 Task: Plan a trip to Hagere Maryam, Ethiopia from 12th  December, 2023 to 15th December, 2023 for 3 adults.2 bedrooms having 3 beds and 1 bathroom. Property type can be flat. Look for 4 properties as per requirement.
Action: Mouse moved to (518, 124)
Screenshot: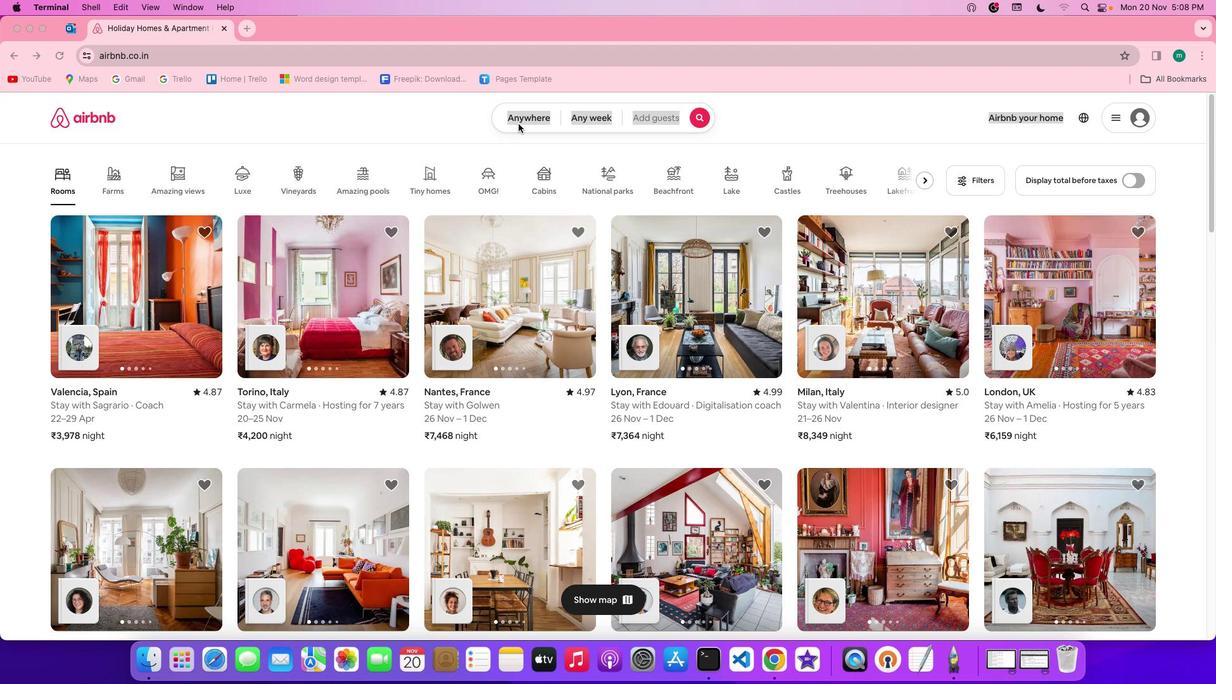
Action: Mouse pressed left at (518, 124)
Screenshot: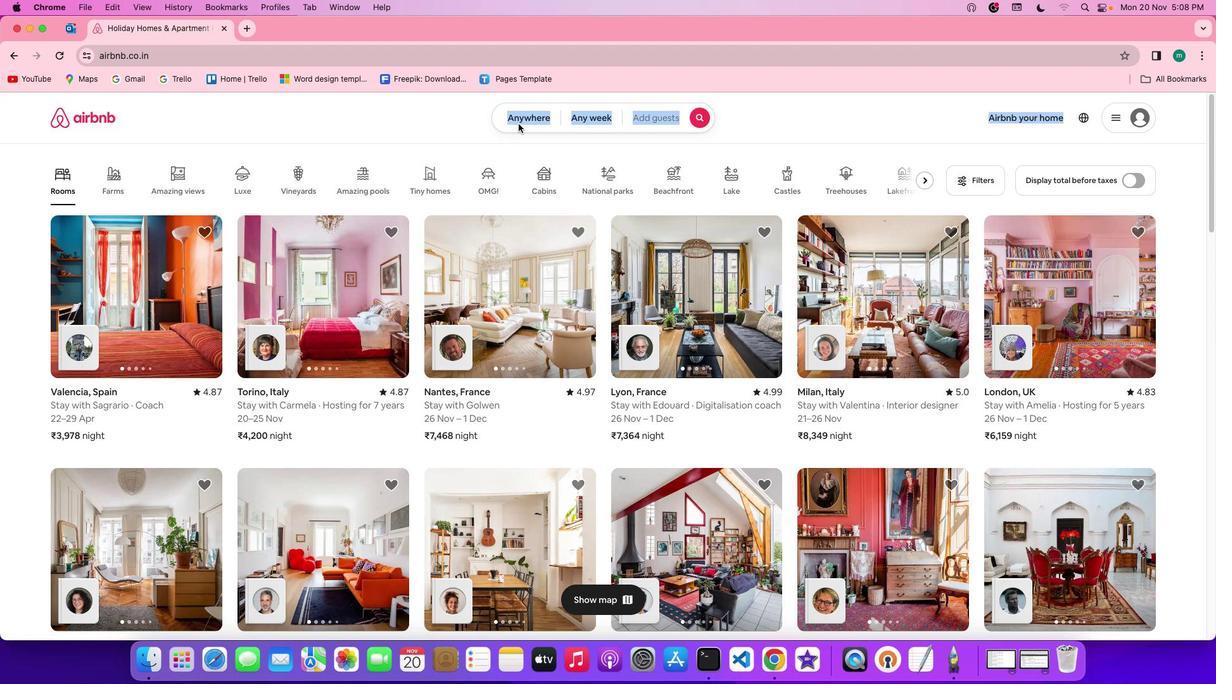 
Action: Mouse pressed left at (518, 124)
Screenshot: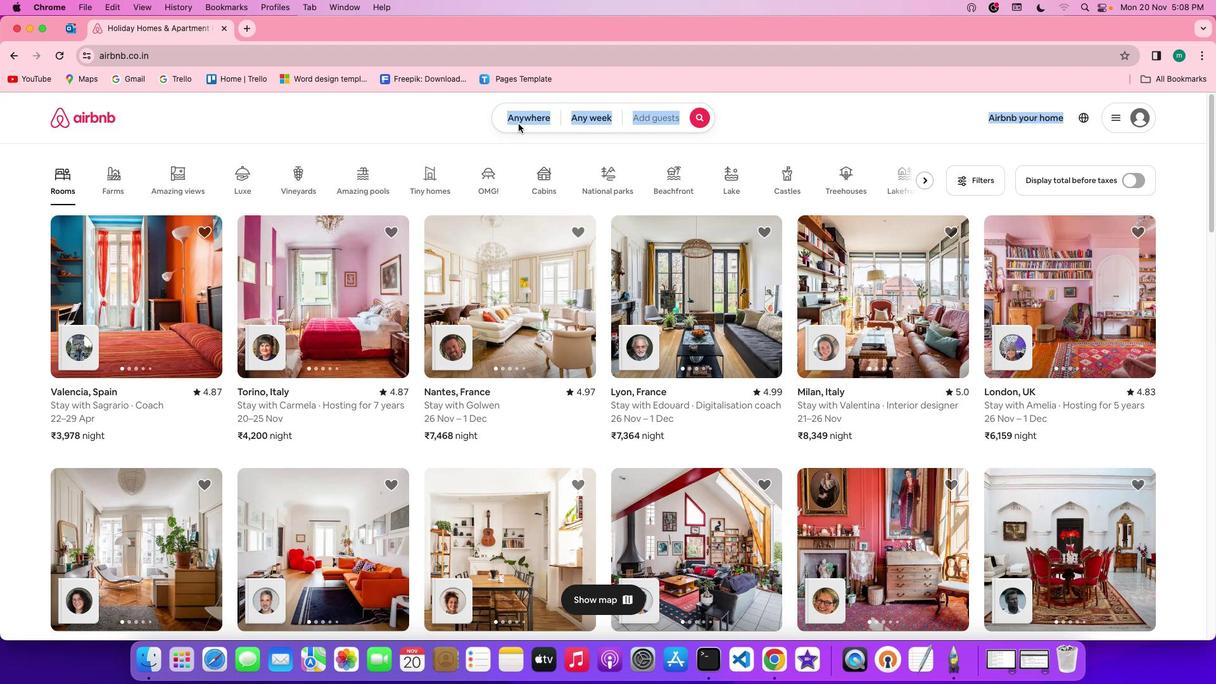 
Action: Mouse moved to (452, 171)
Screenshot: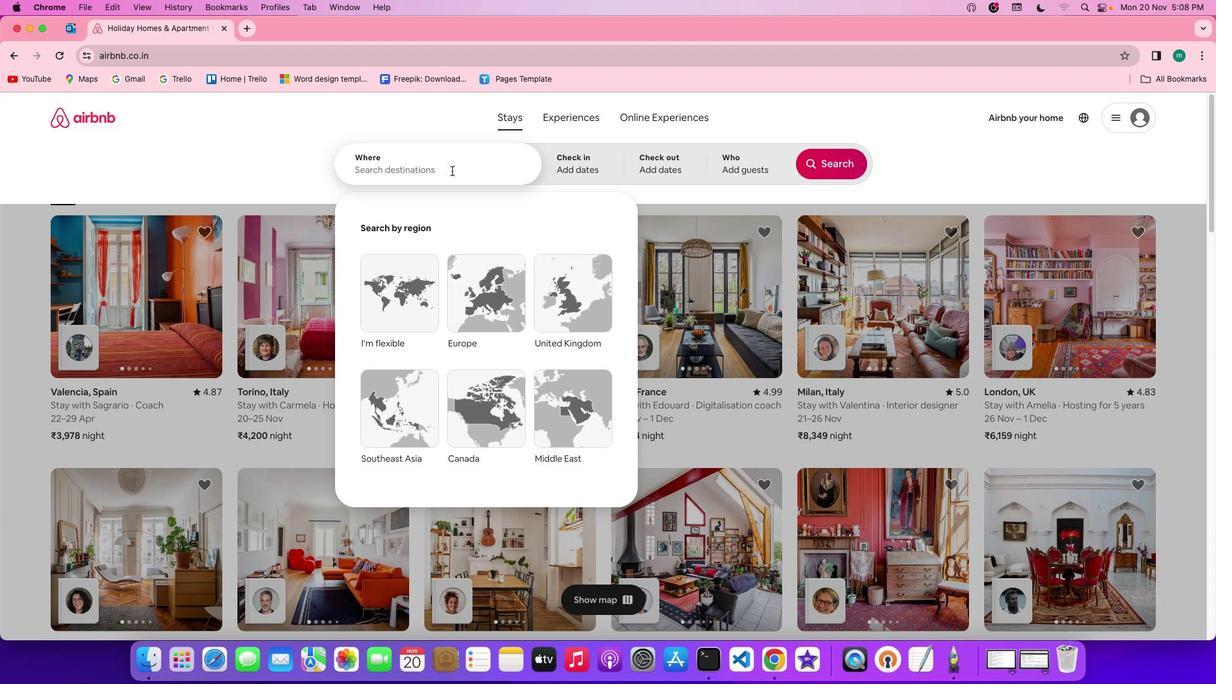 
Action: Mouse pressed left at (452, 171)
Screenshot: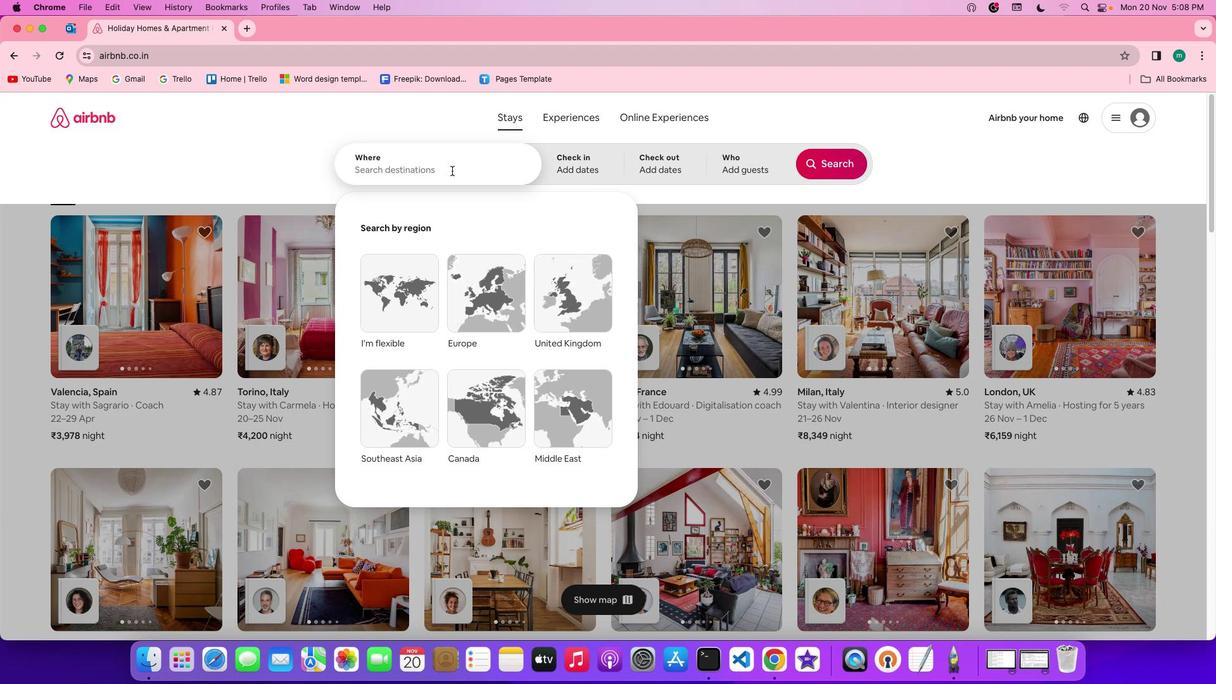 
Action: Key pressed Key.shift'H''a''g''e''r''e'Key.spaceKey.shift'M''a''r''y''a''m'','Key.spaceKey.shift'E''t''h''i''o''p''i''a'
Screenshot: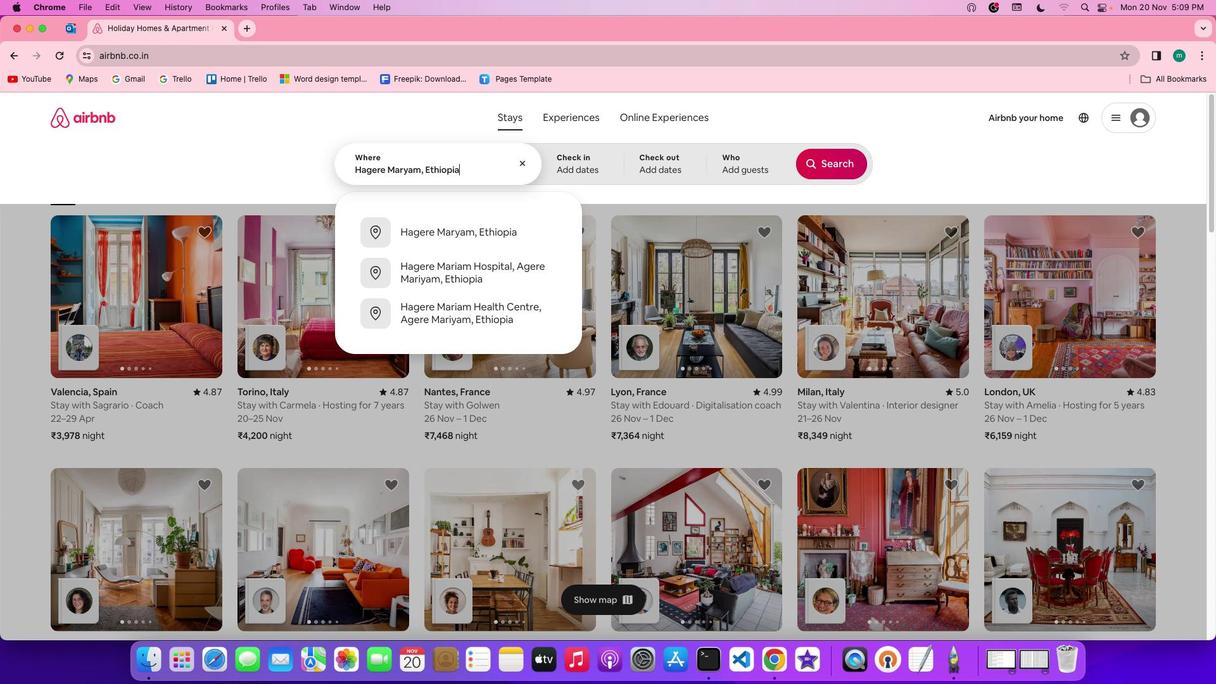 
Action: Mouse moved to (582, 169)
Screenshot: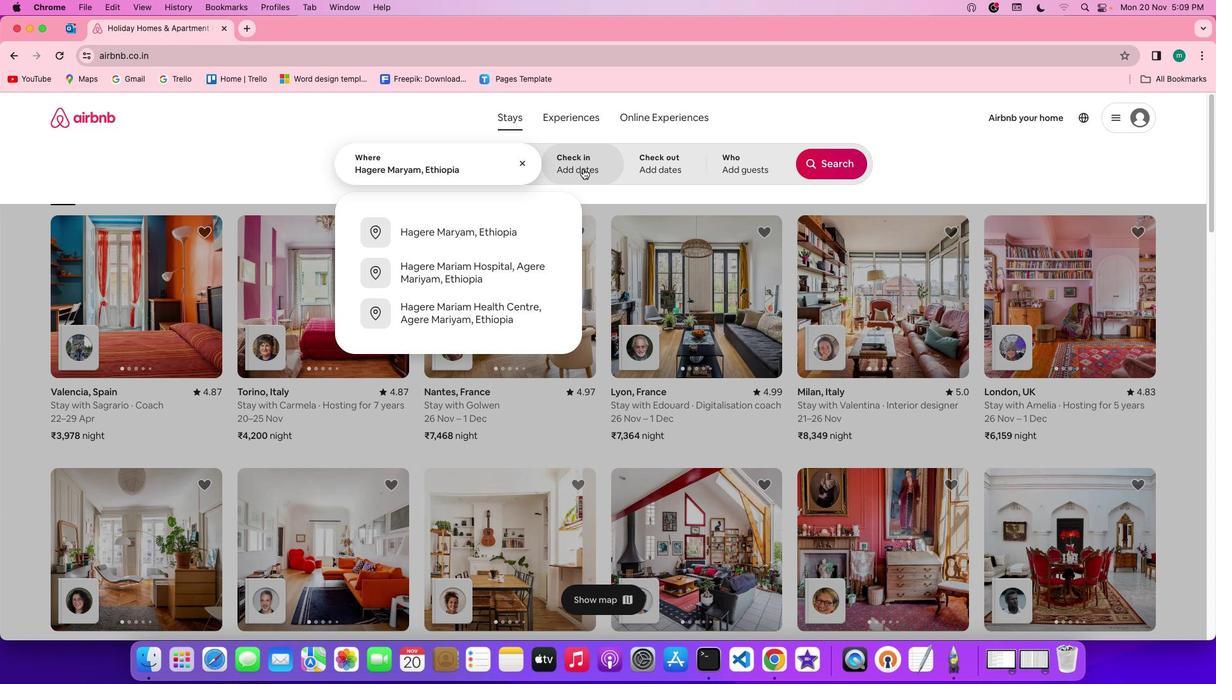 
Action: Mouse pressed left at (582, 169)
Screenshot: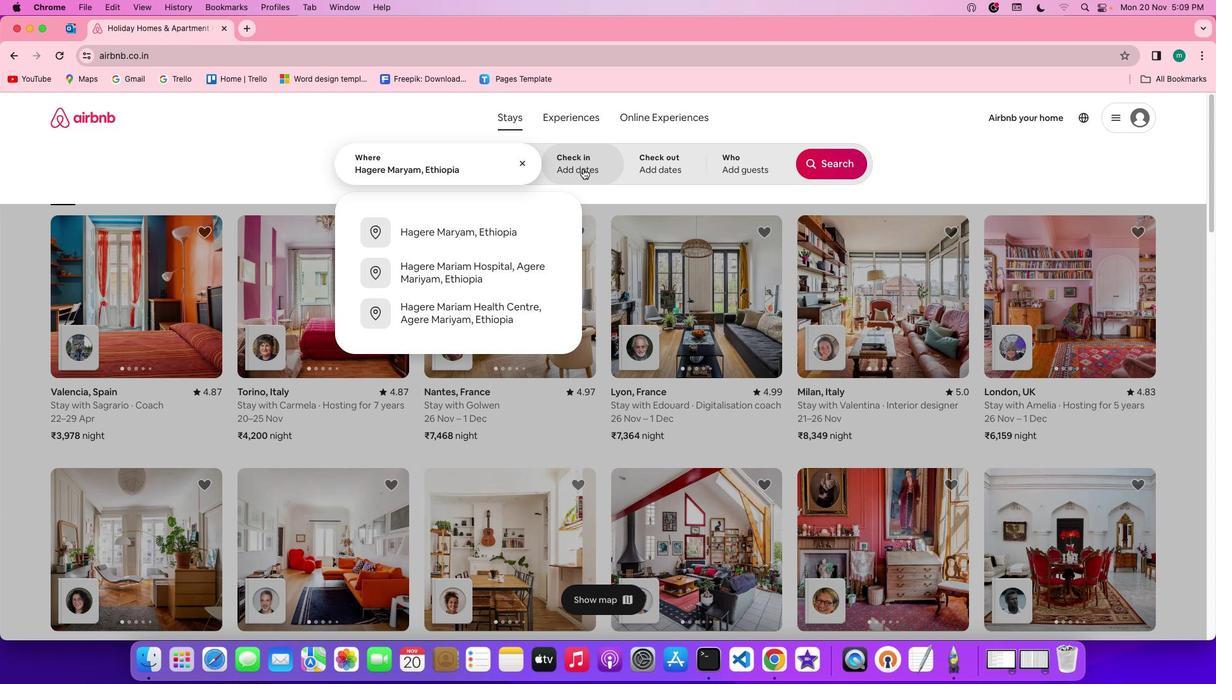 
Action: Mouse moved to (692, 383)
Screenshot: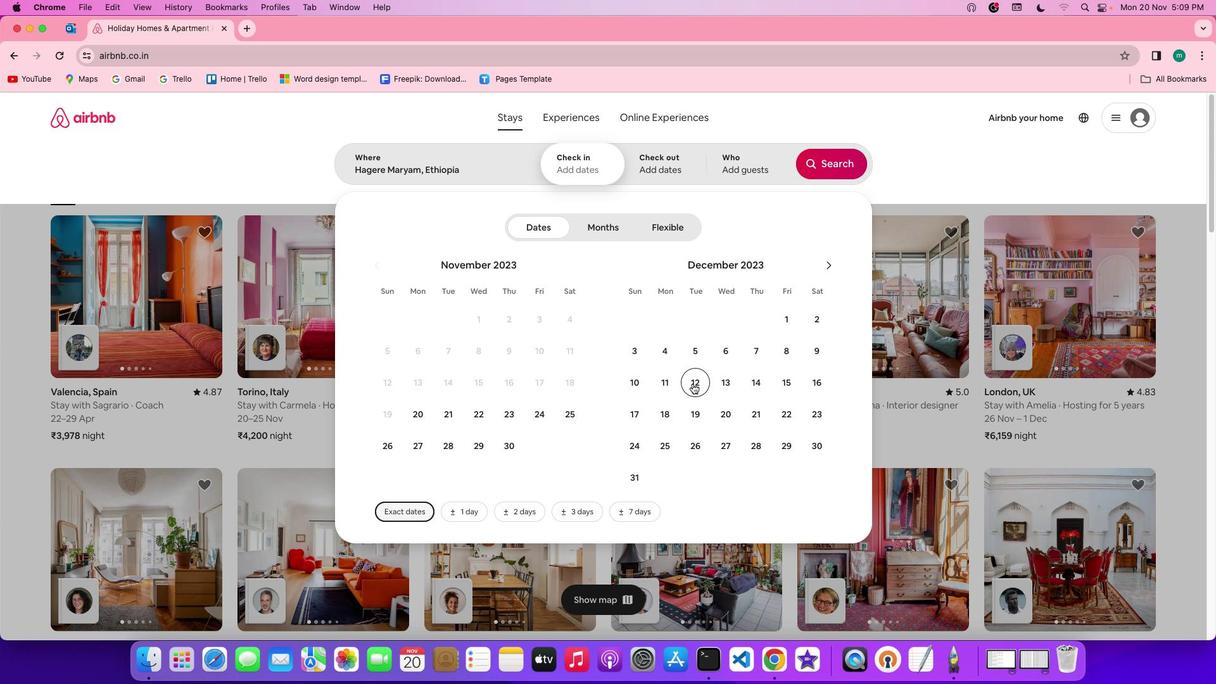 
Action: Mouse pressed left at (692, 383)
Screenshot: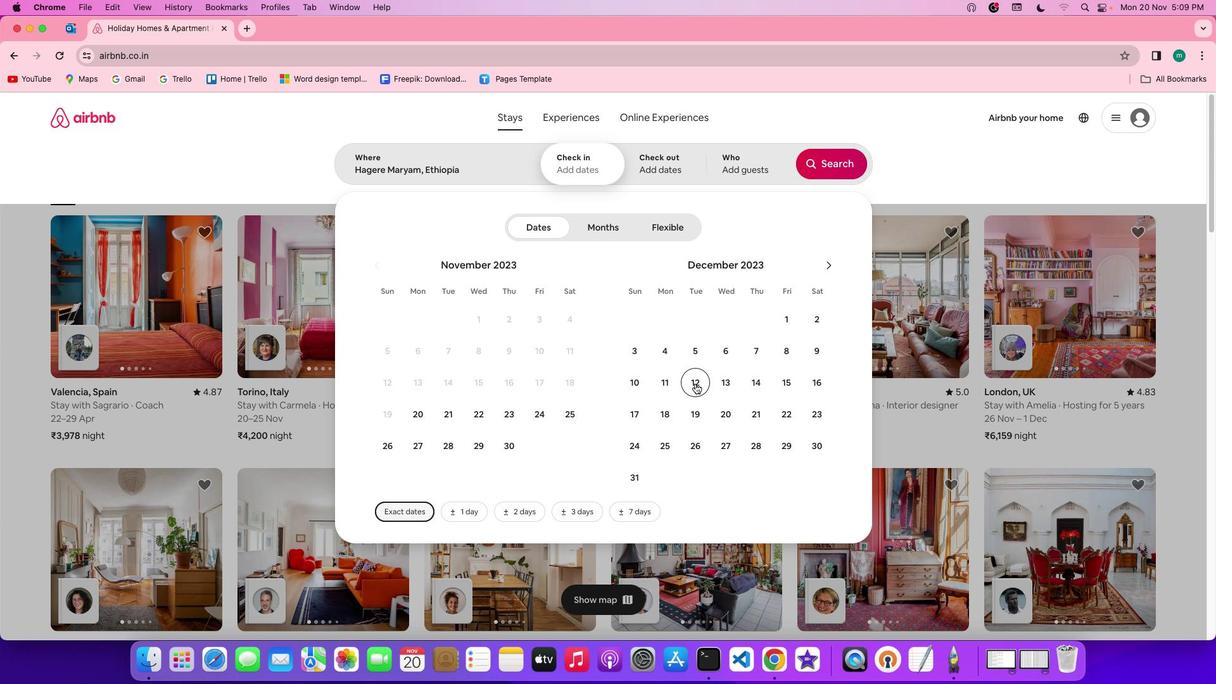 
Action: Mouse moved to (795, 379)
Screenshot: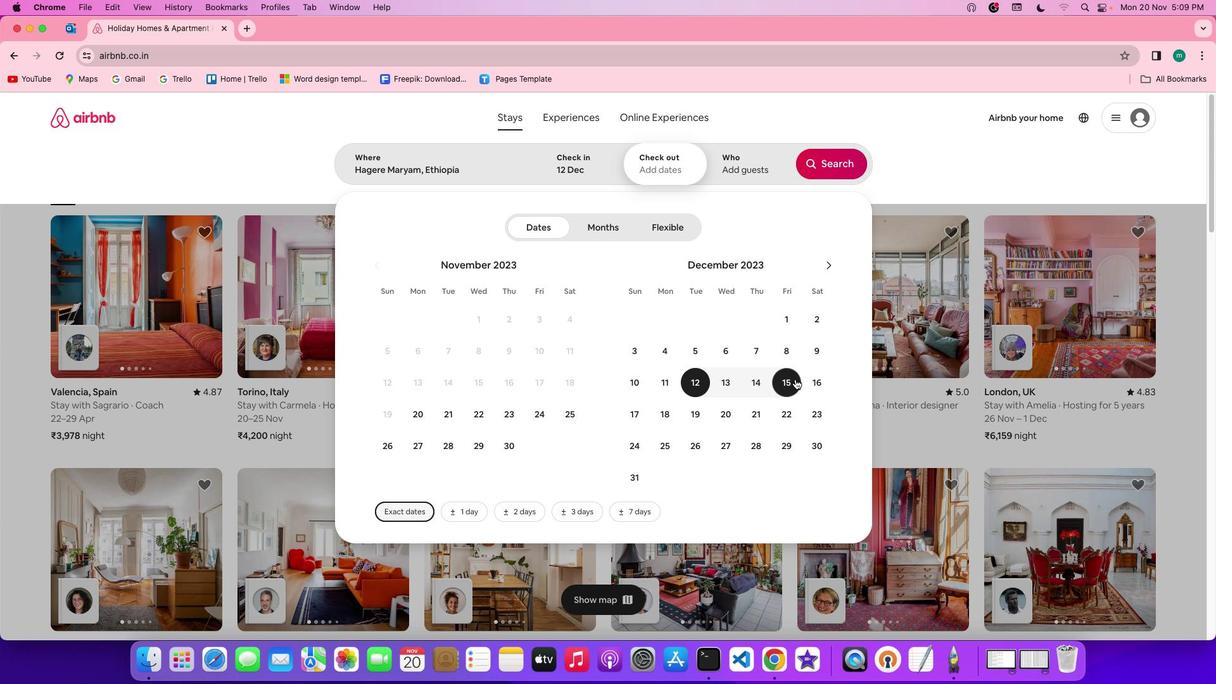 
Action: Mouse pressed left at (795, 379)
Screenshot: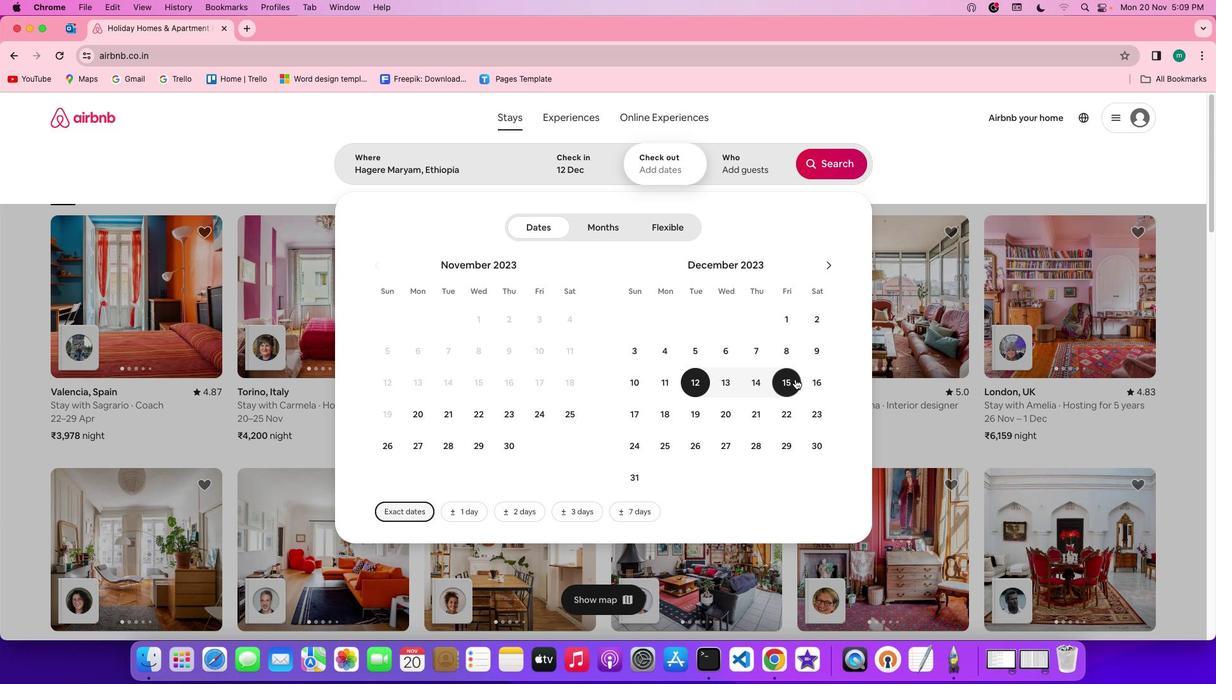 
Action: Mouse moved to (751, 177)
Screenshot: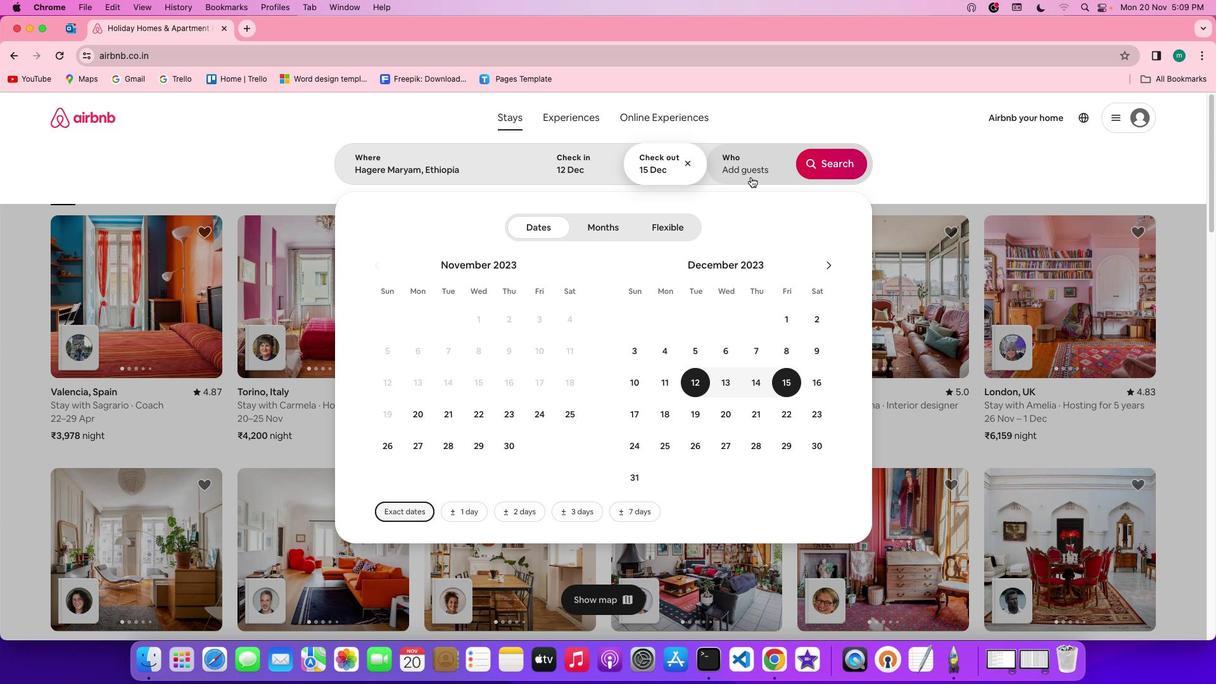 
Action: Mouse pressed left at (751, 177)
Screenshot: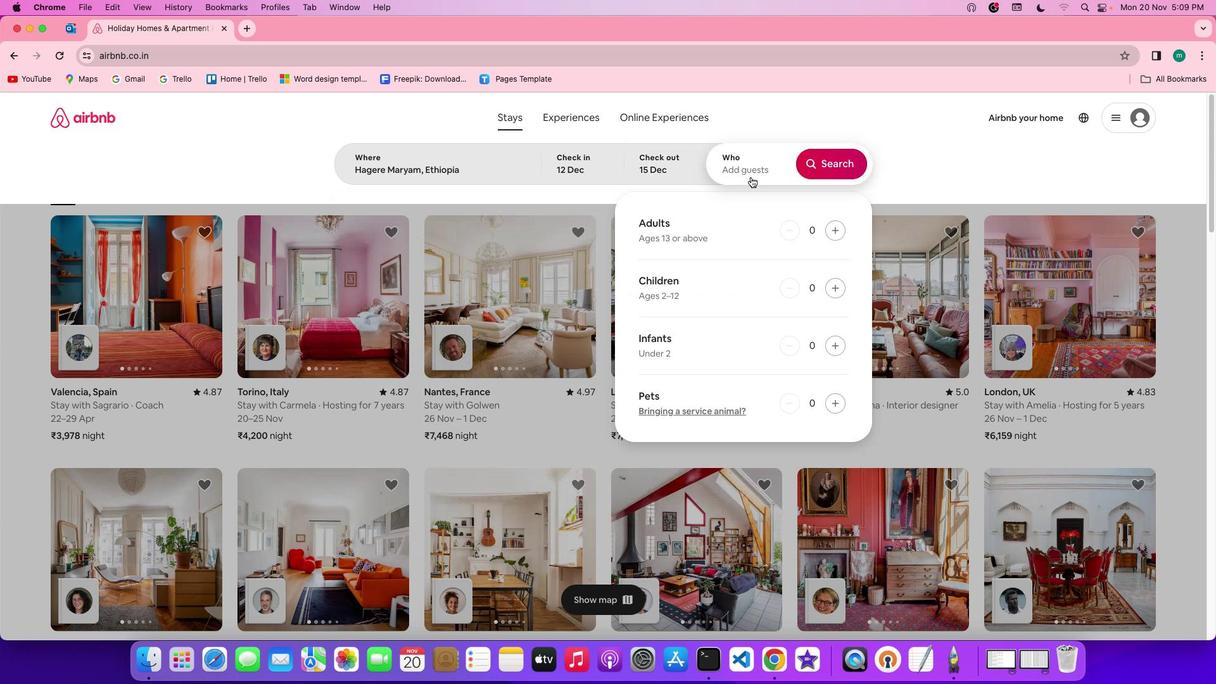 
Action: Mouse moved to (840, 234)
Screenshot: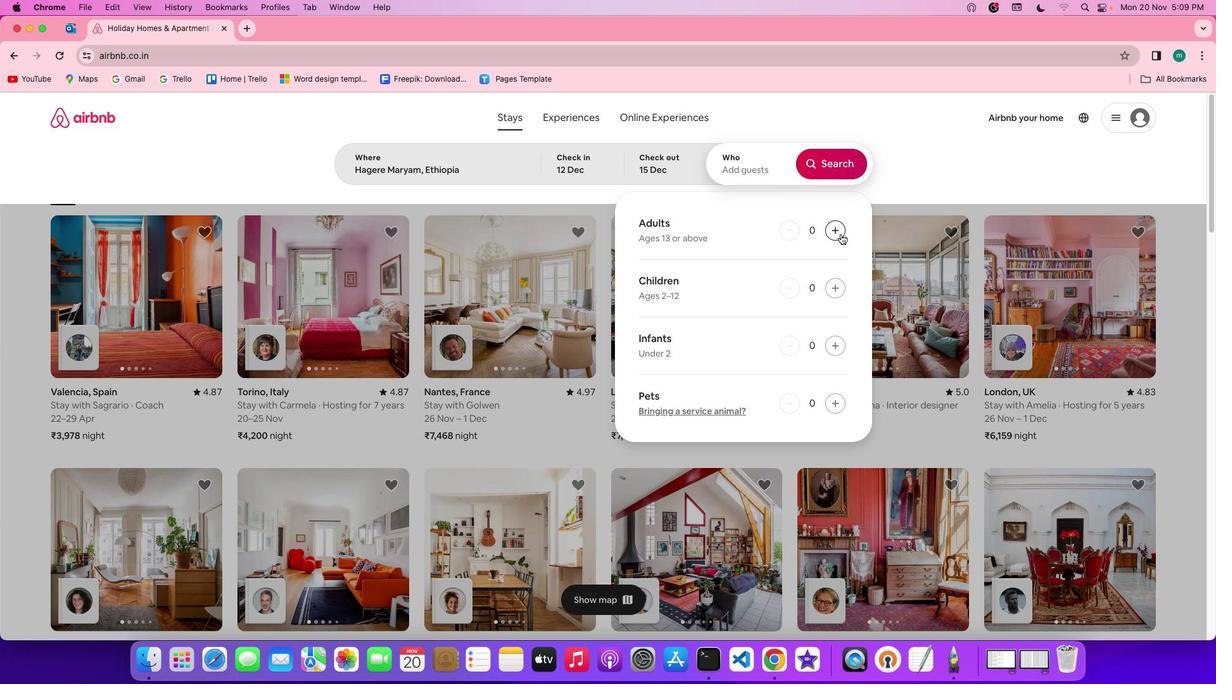 
Action: Mouse pressed left at (840, 234)
Screenshot: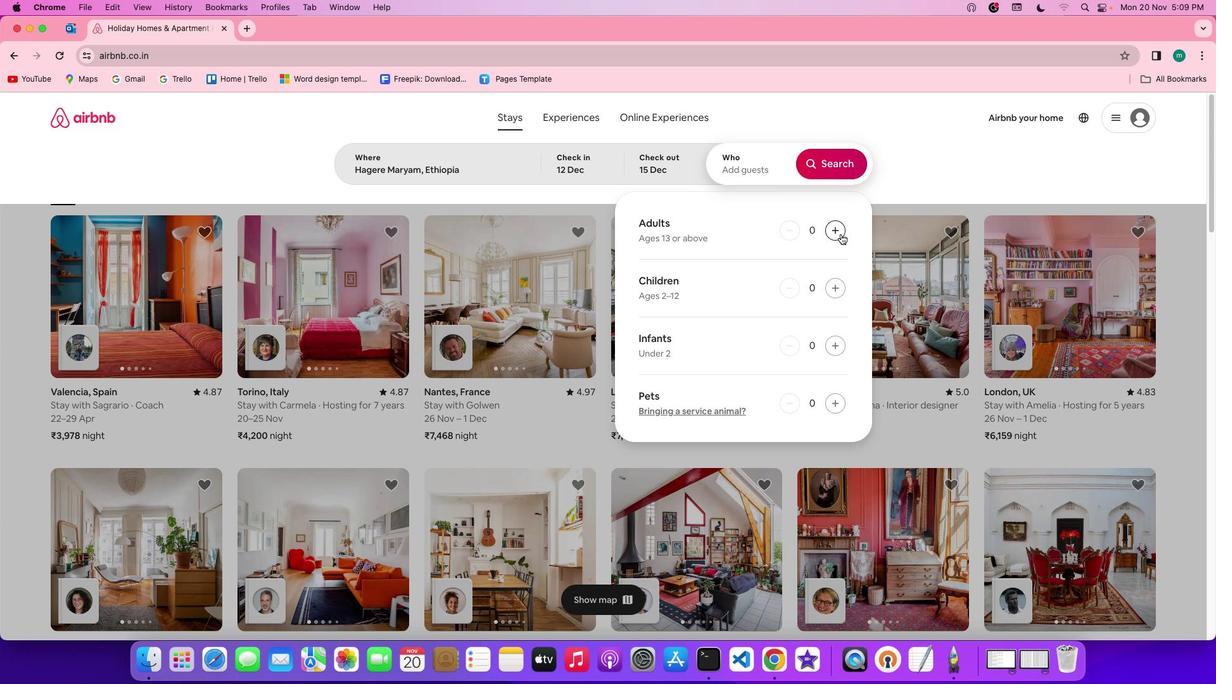 
Action: Mouse pressed left at (840, 234)
Screenshot: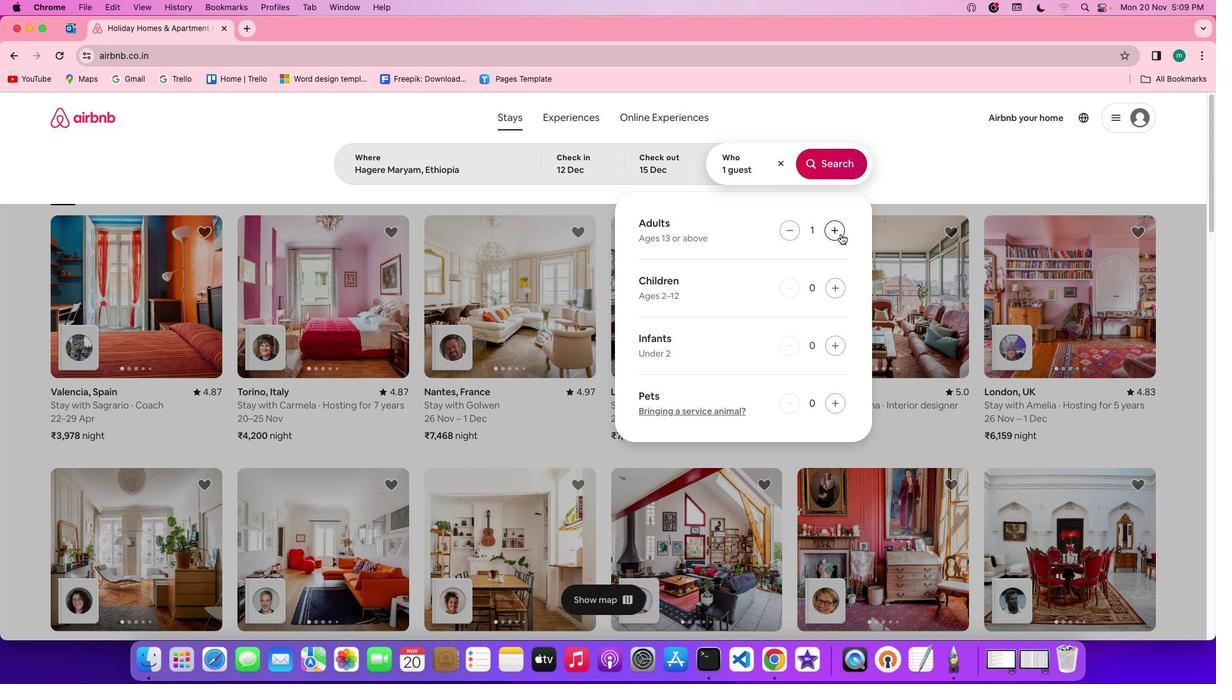 
Action: Mouse pressed left at (840, 234)
Screenshot: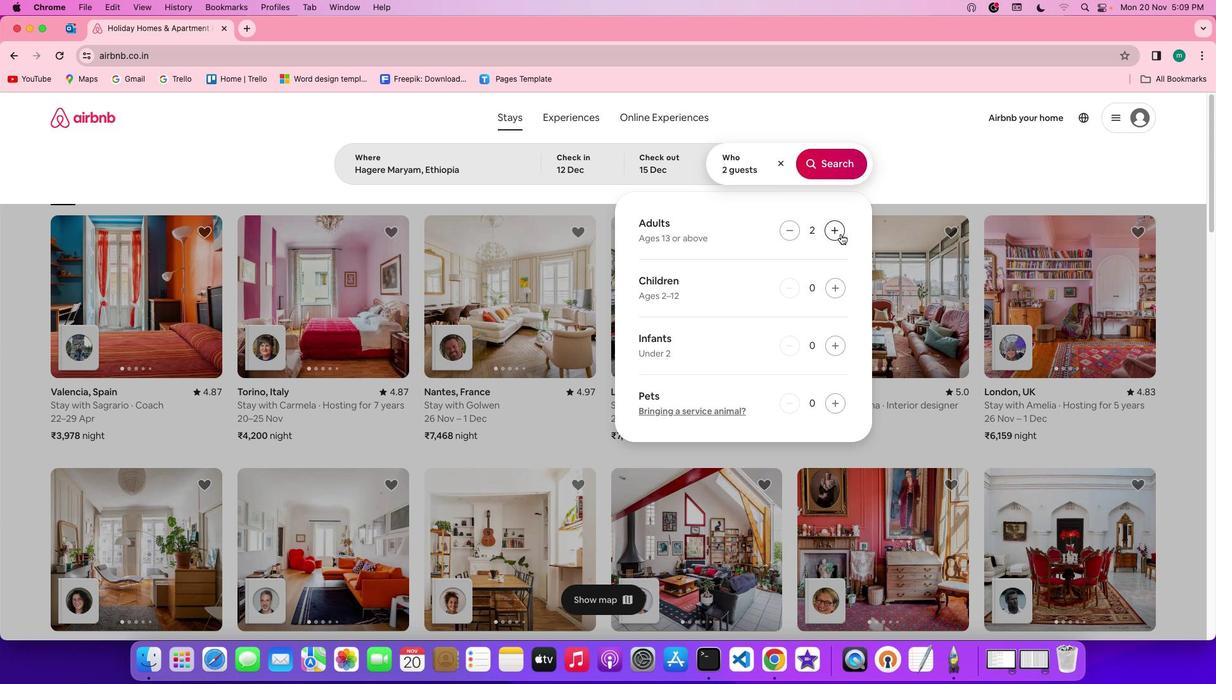 
Action: Mouse moved to (833, 171)
Screenshot: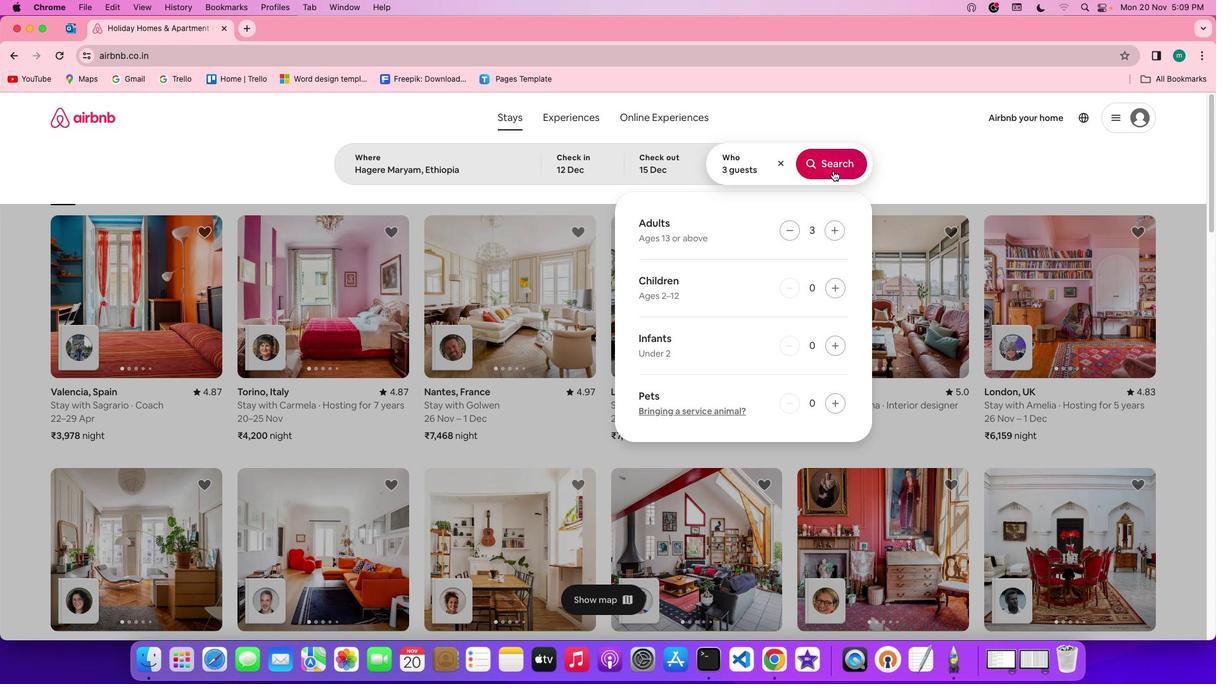 
Action: Mouse pressed left at (833, 171)
Screenshot: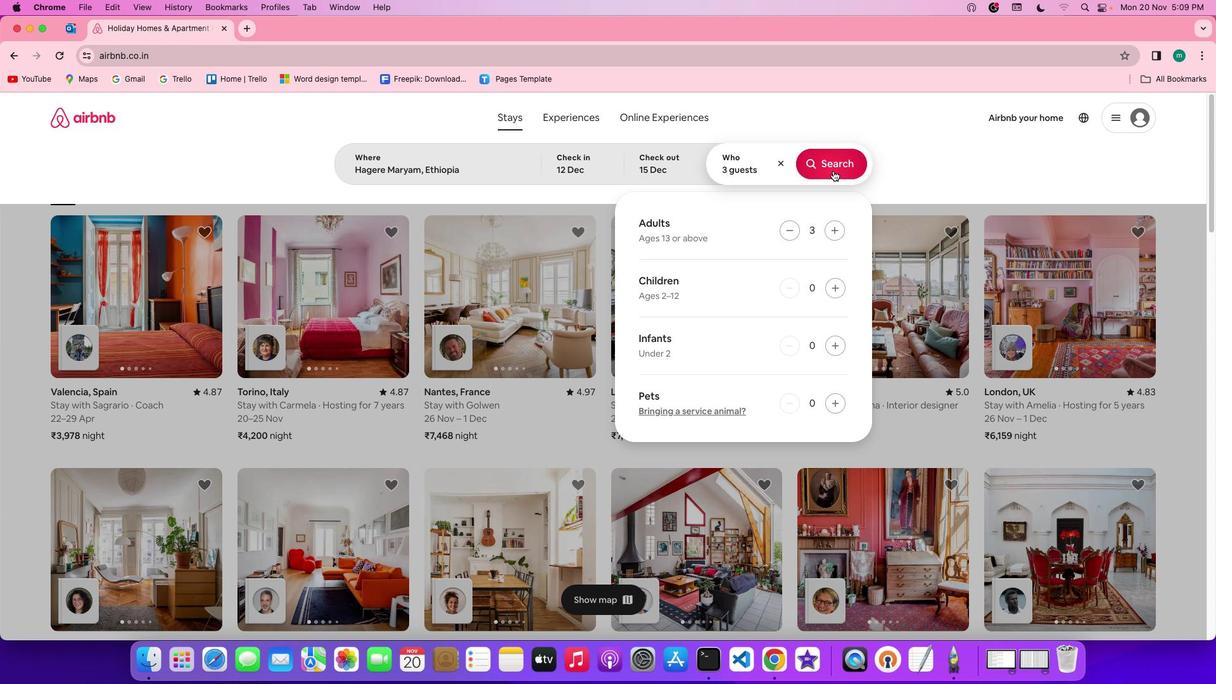 
Action: Mouse moved to (1010, 164)
Screenshot: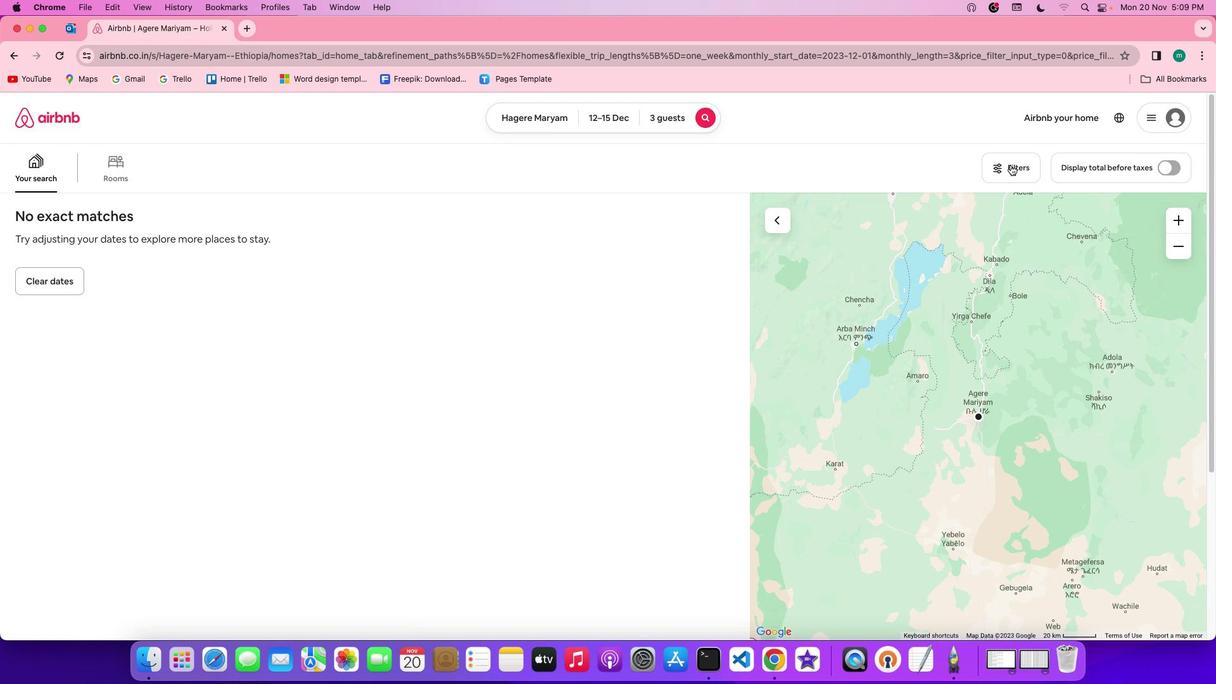 
Action: Mouse pressed left at (1010, 164)
Screenshot: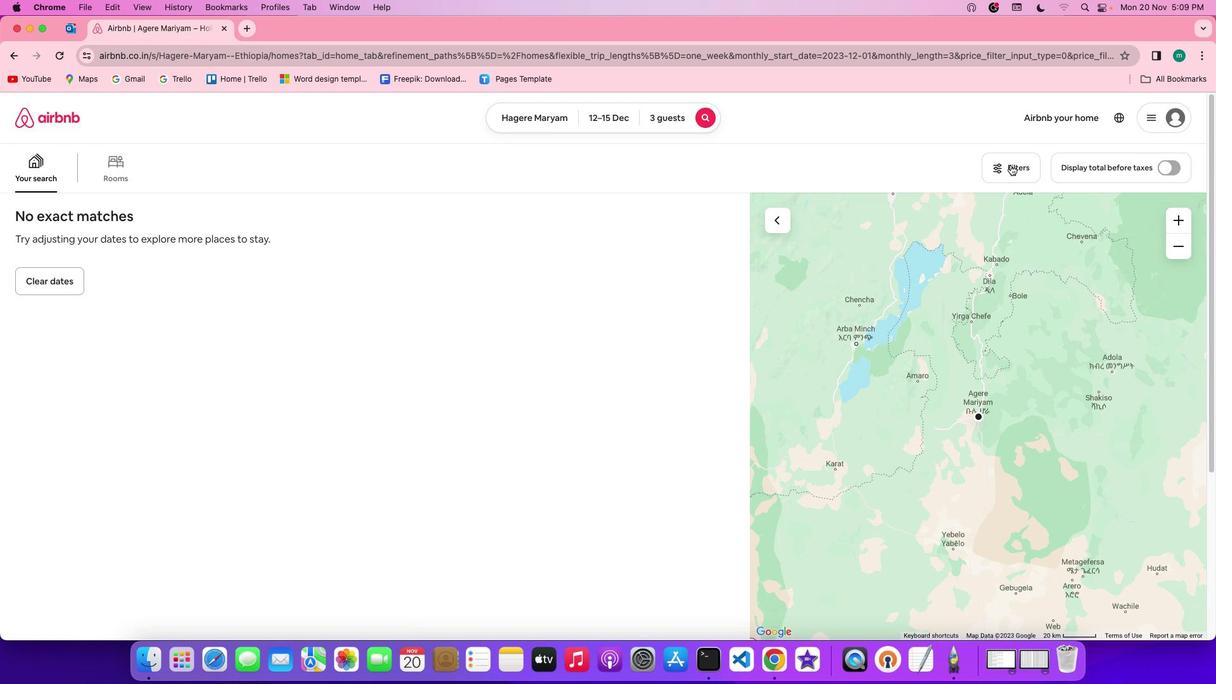 
Action: Mouse moved to (625, 314)
Screenshot: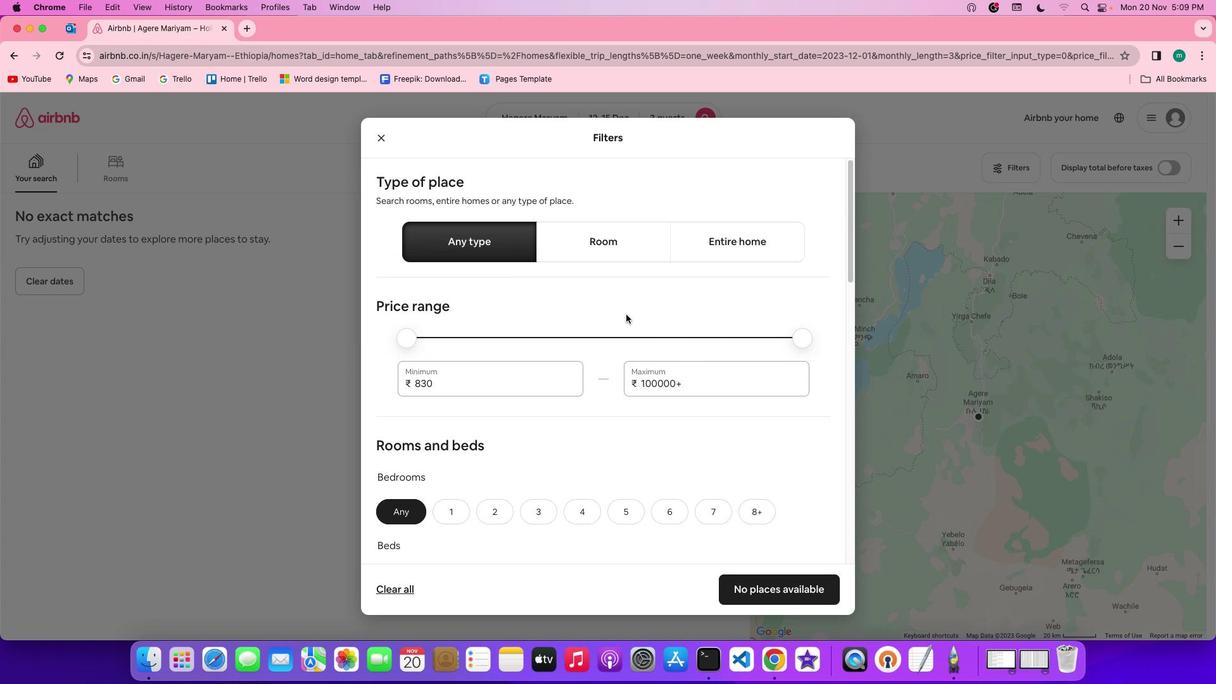
Action: Mouse scrolled (625, 314) with delta (0, 0)
Screenshot: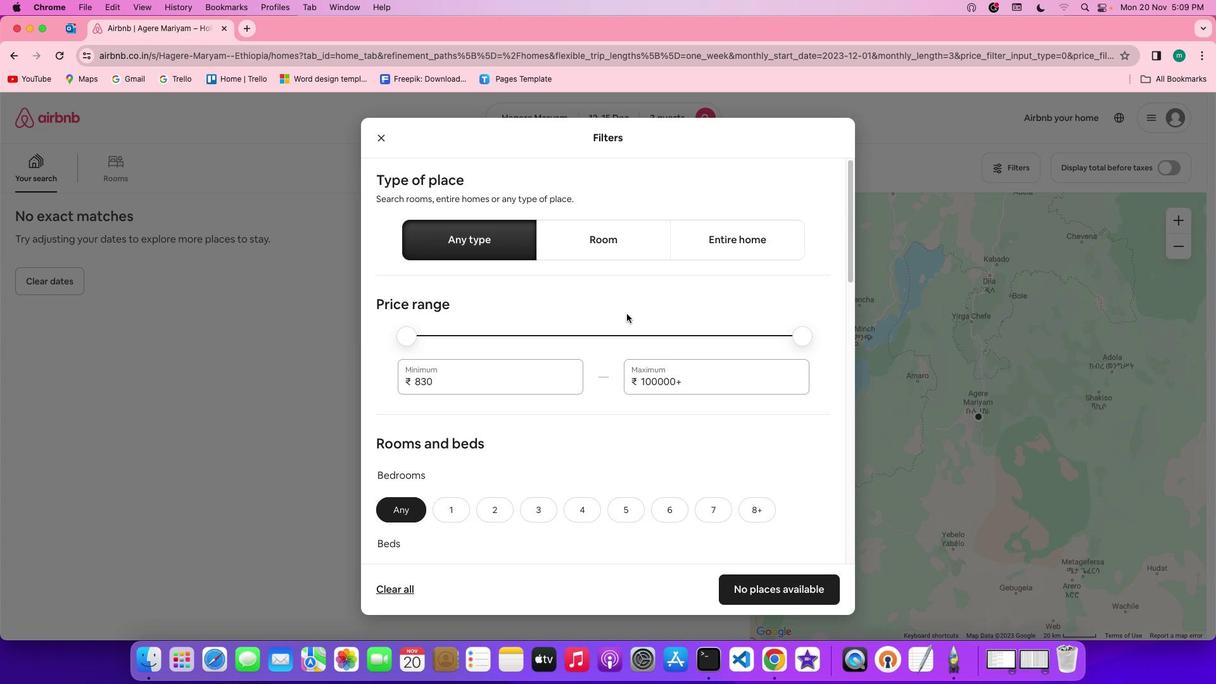 
Action: Mouse moved to (627, 313)
Screenshot: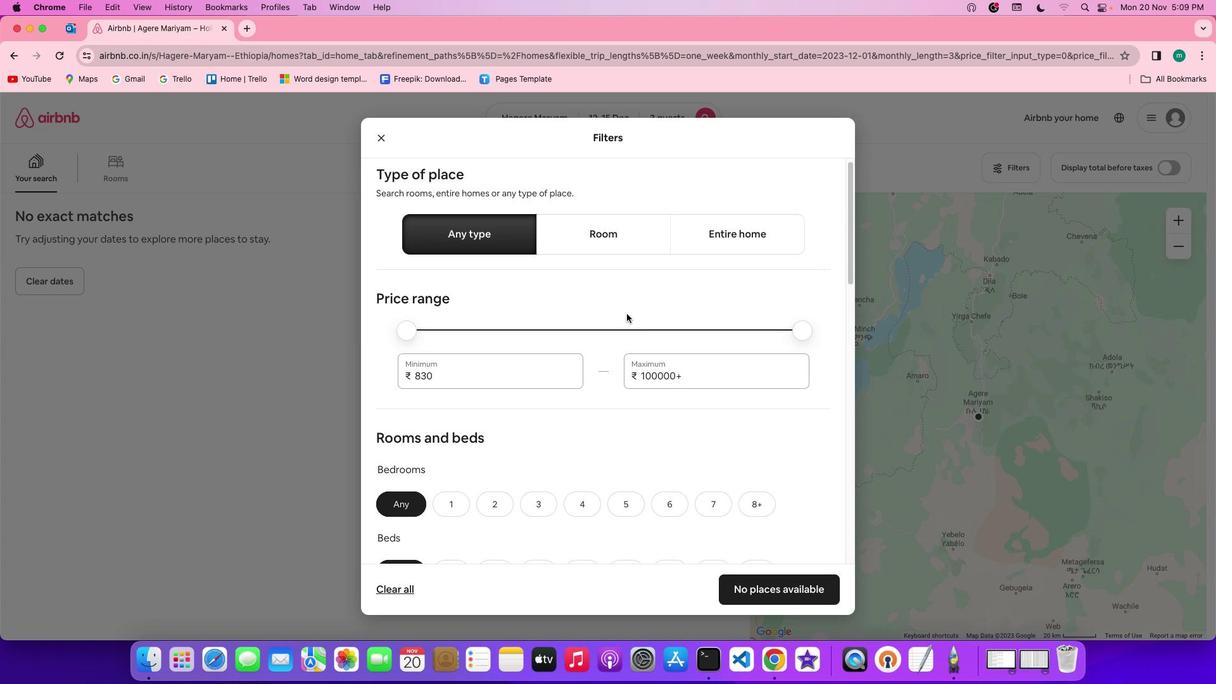 
Action: Mouse scrolled (627, 313) with delta (0, 0)
Screenshot: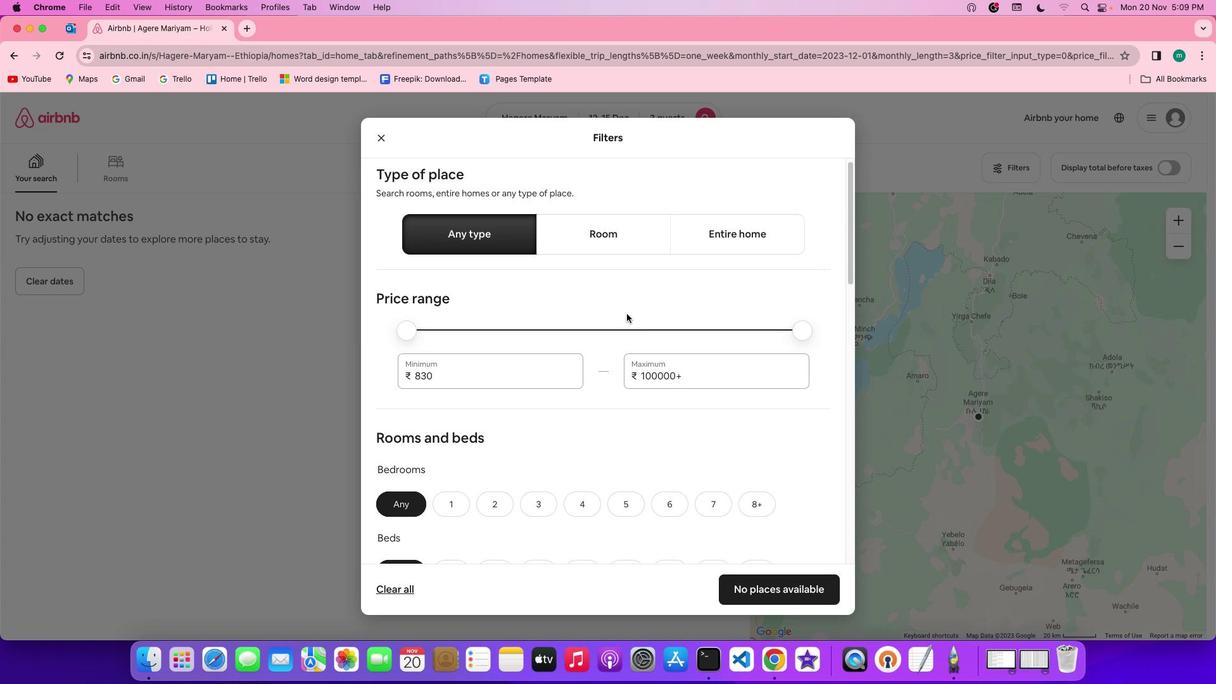 
Action: Mouse scrolled (627, 313) with delta (0, -1)
Screenshot: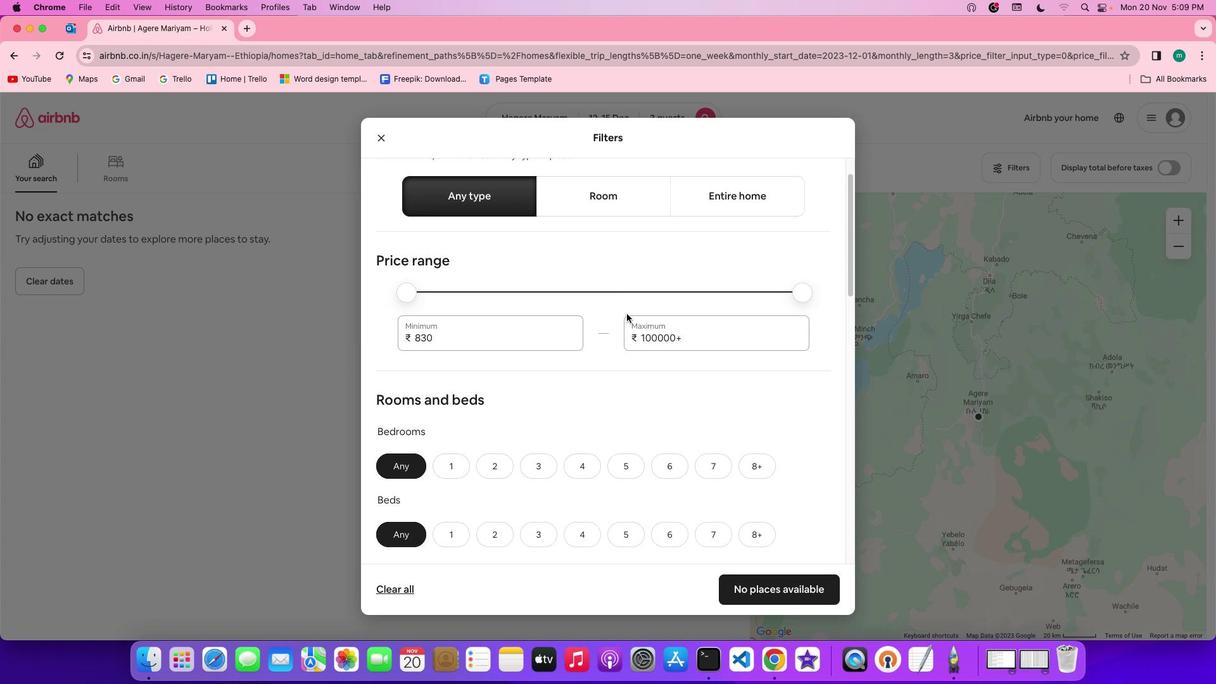 
Action: Mouse scrolled (627, 313) with delta (0, -1)
Screenshot: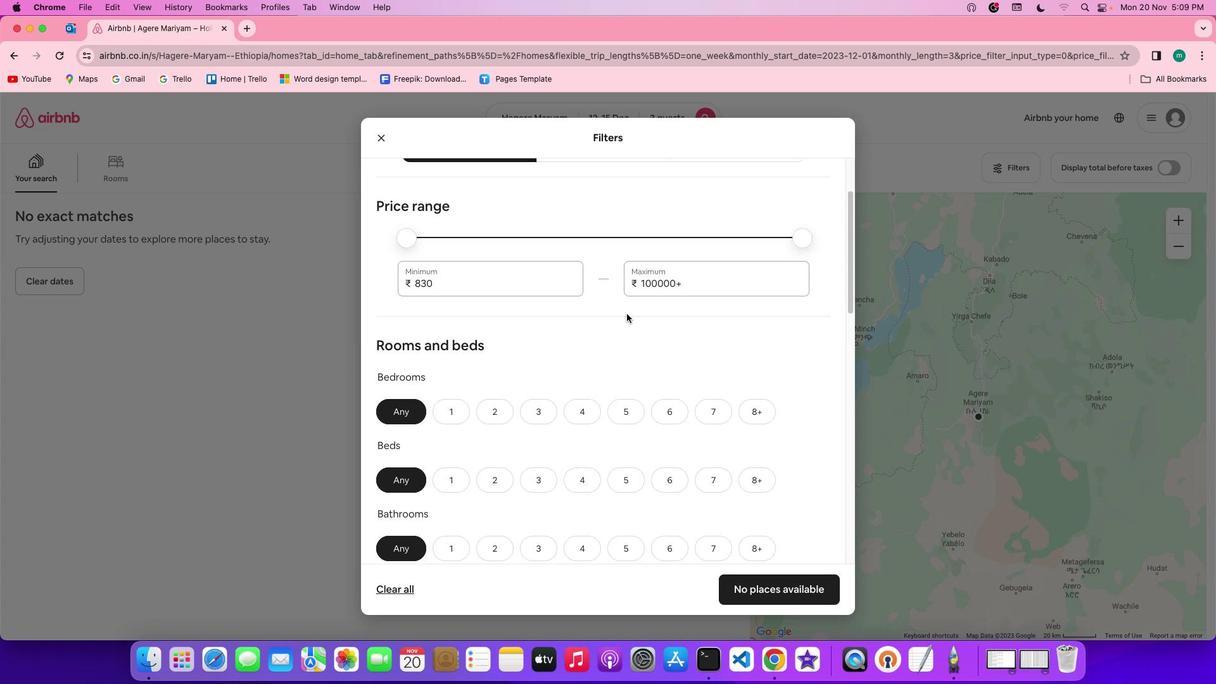
Action: Mouse moved to (499, 342)
Screenshot: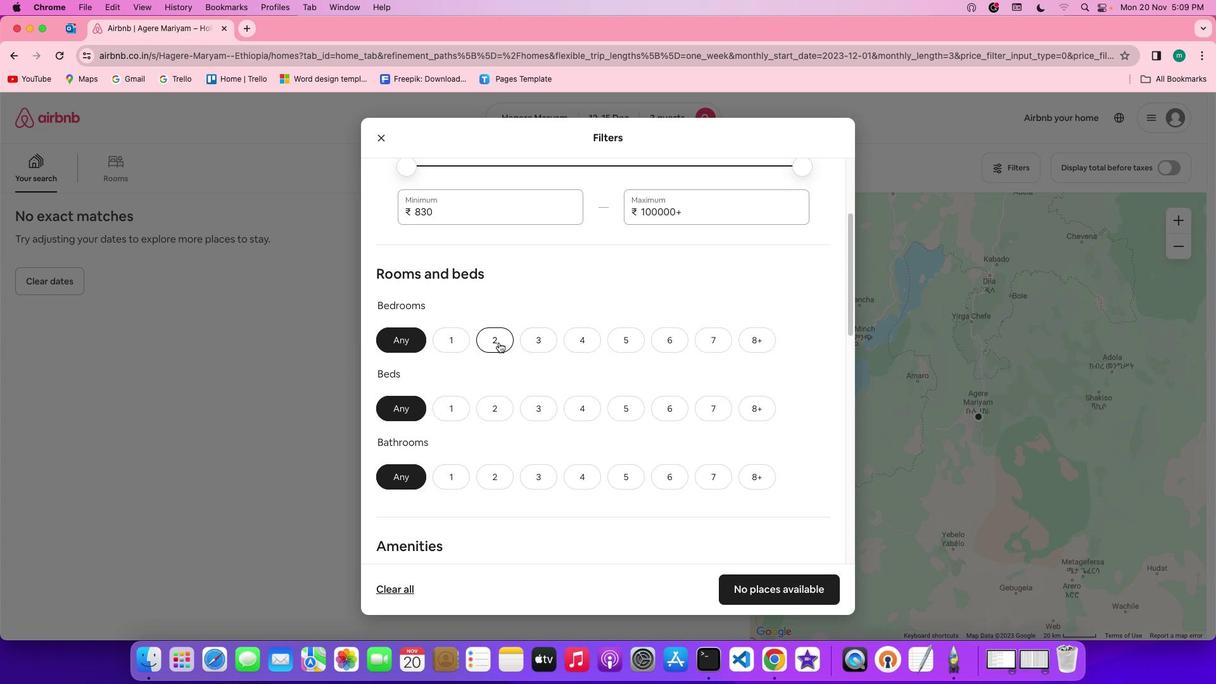 
Action: Mouse pressed left at (499, 342)
Screenshot: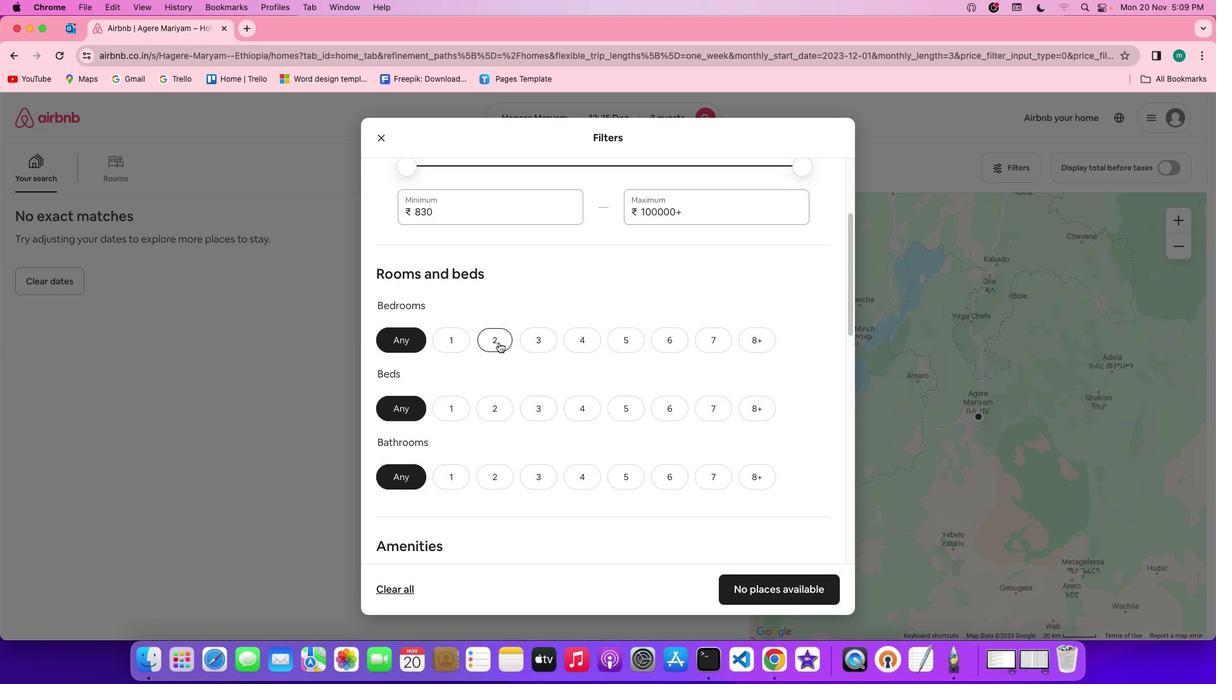 
Action: Mouse moved to (539, 411)
Screenshot: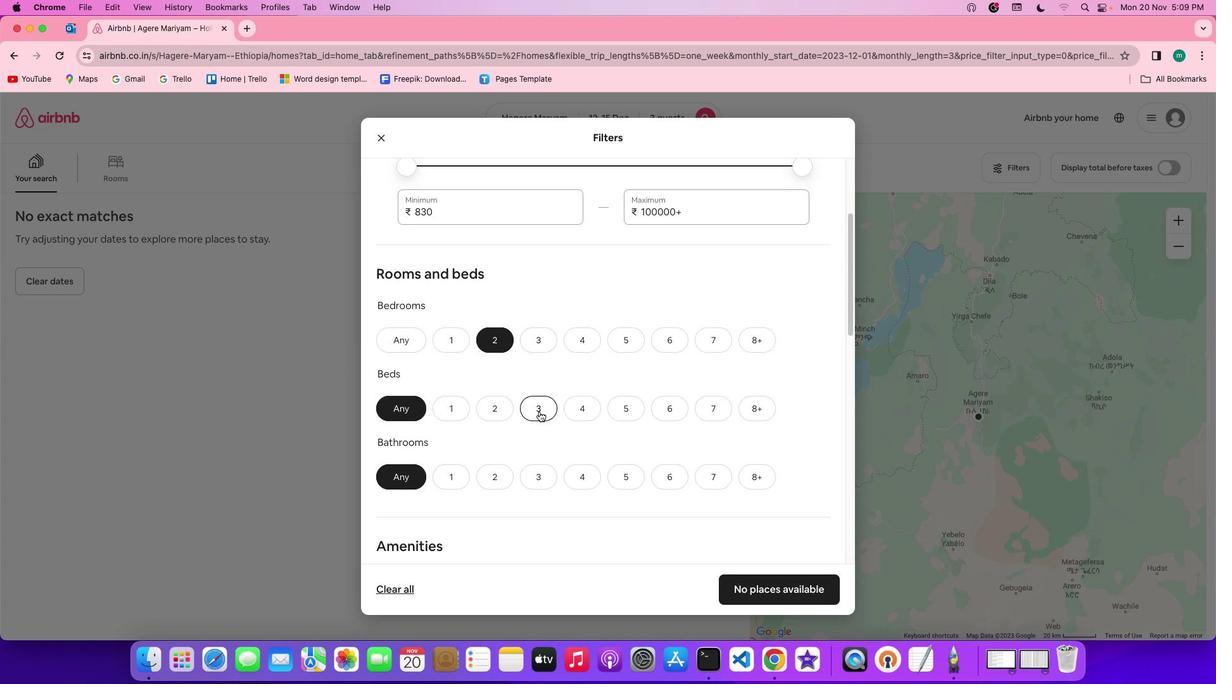 
Action: Mouse pressed left at (539, 411)
Screenshot: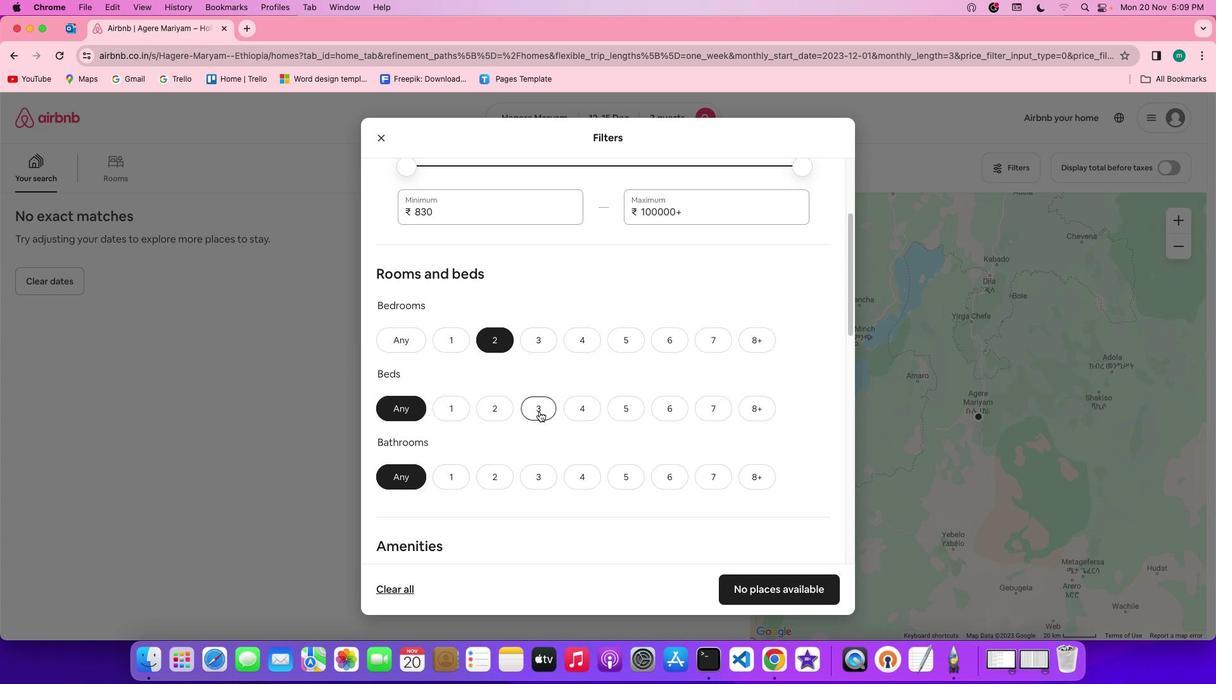 
Action: Mouse moved to (456, 476)
Screenshot: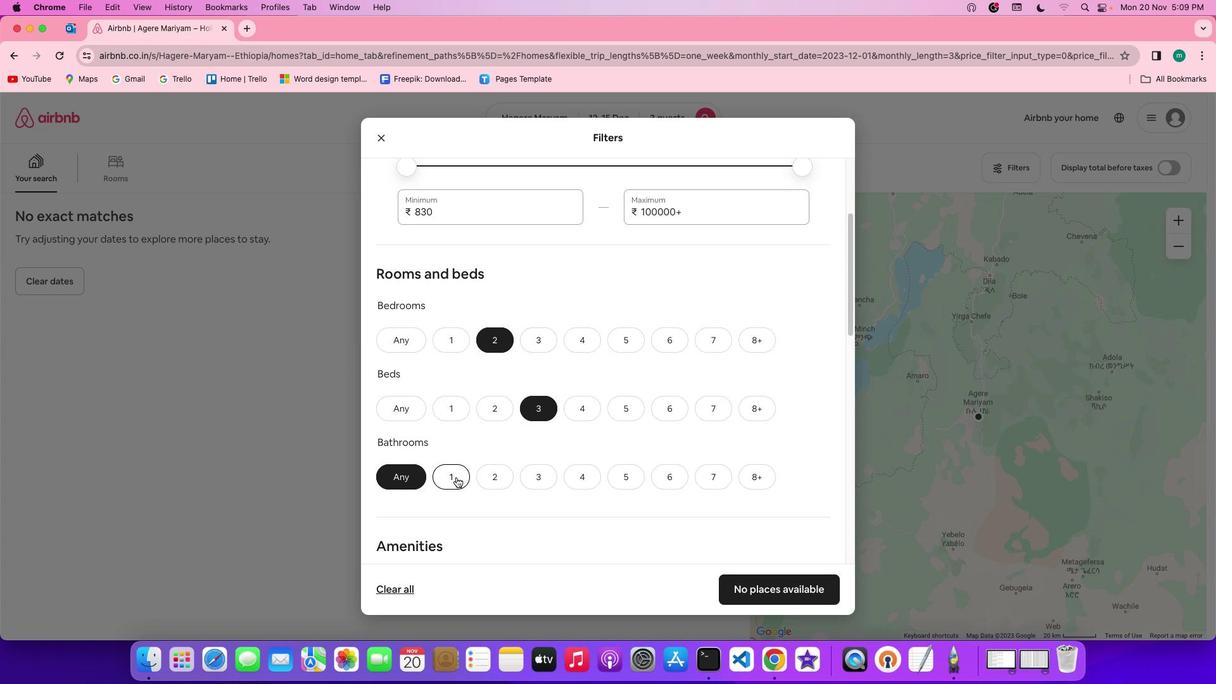 
Action: Mouse pressed left at (456, 476)
Screenshot: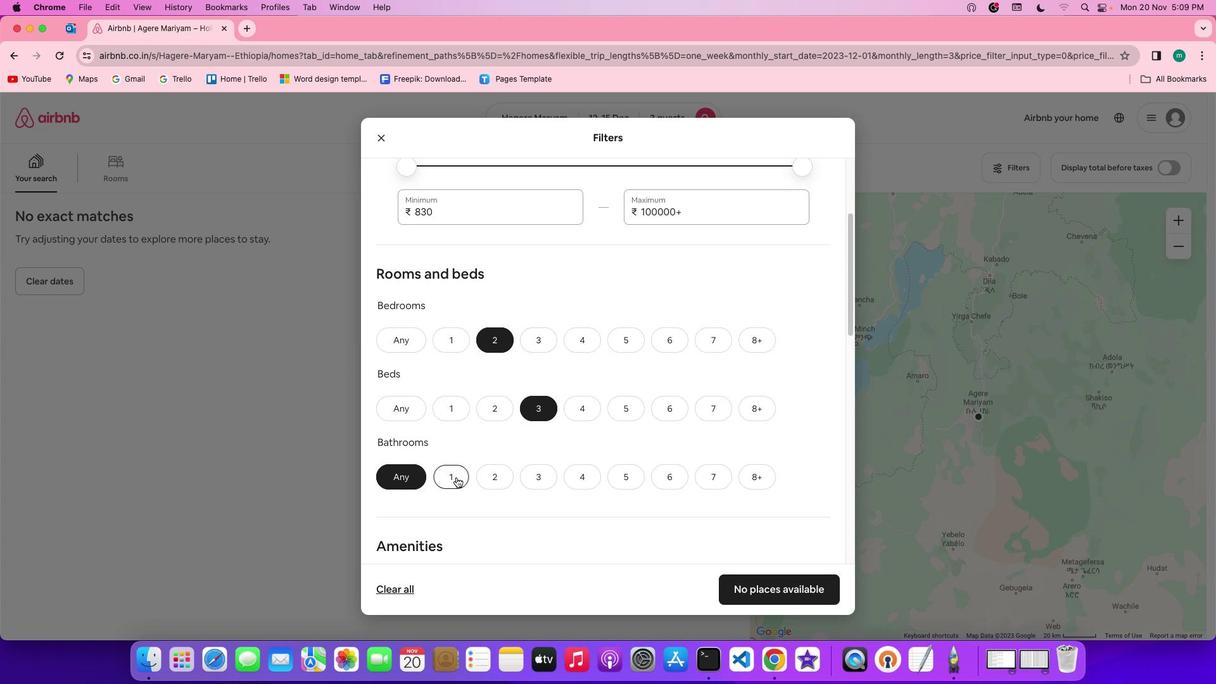 
Action: Mouse moved to (647, 449)
Screenshot: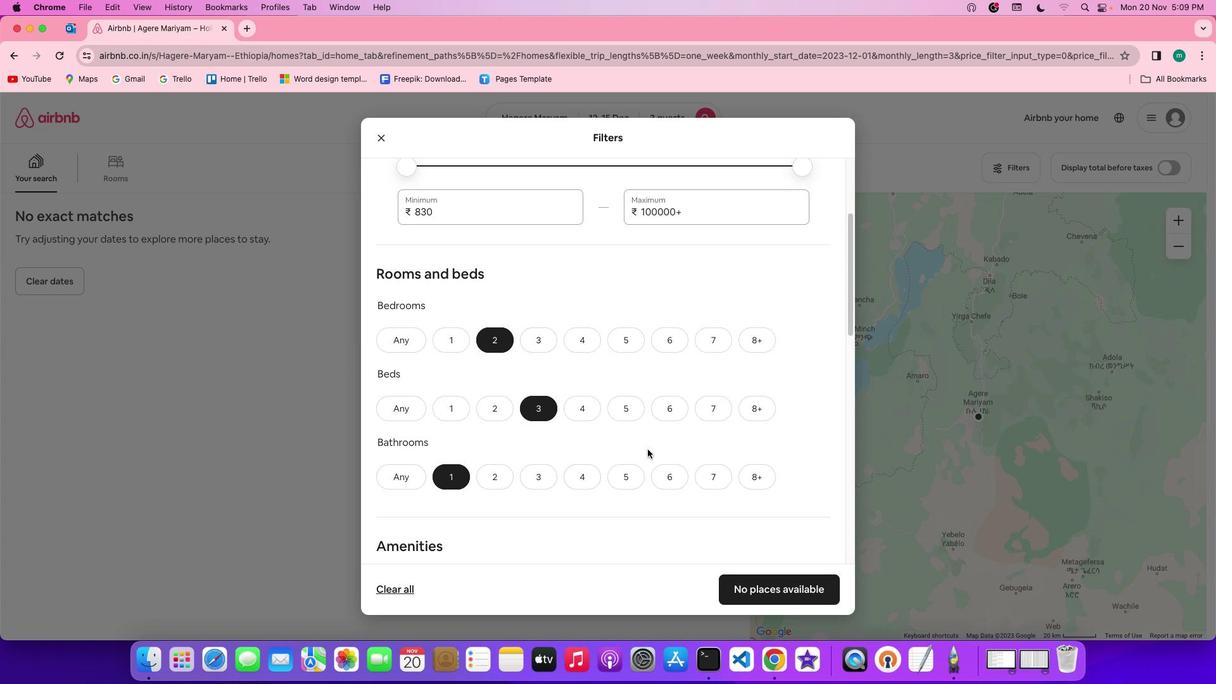 
Action: Mouse scrolled (647, 449) with delta (0, 0)
Screenshot: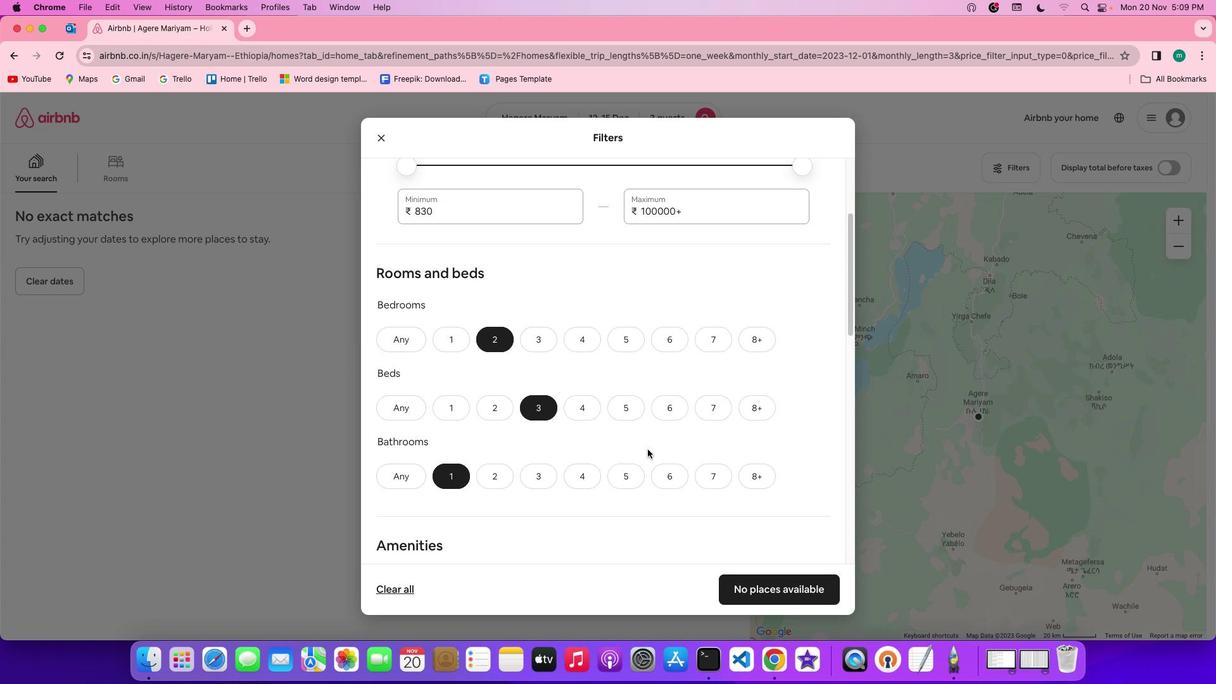 
Action: Mouse scrolled (647, 449) with delta (0, 0)
Screenshot: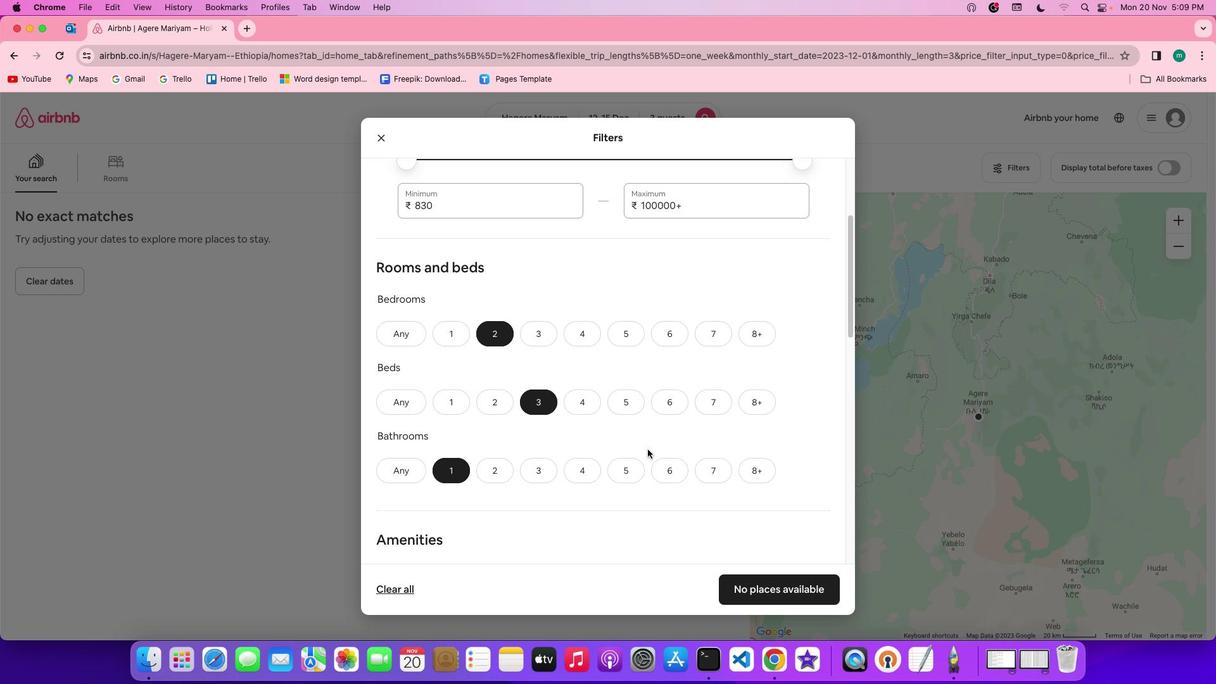 
Action: Mouse scrolled (647, 449) with delta (0, 0)
Screenshot: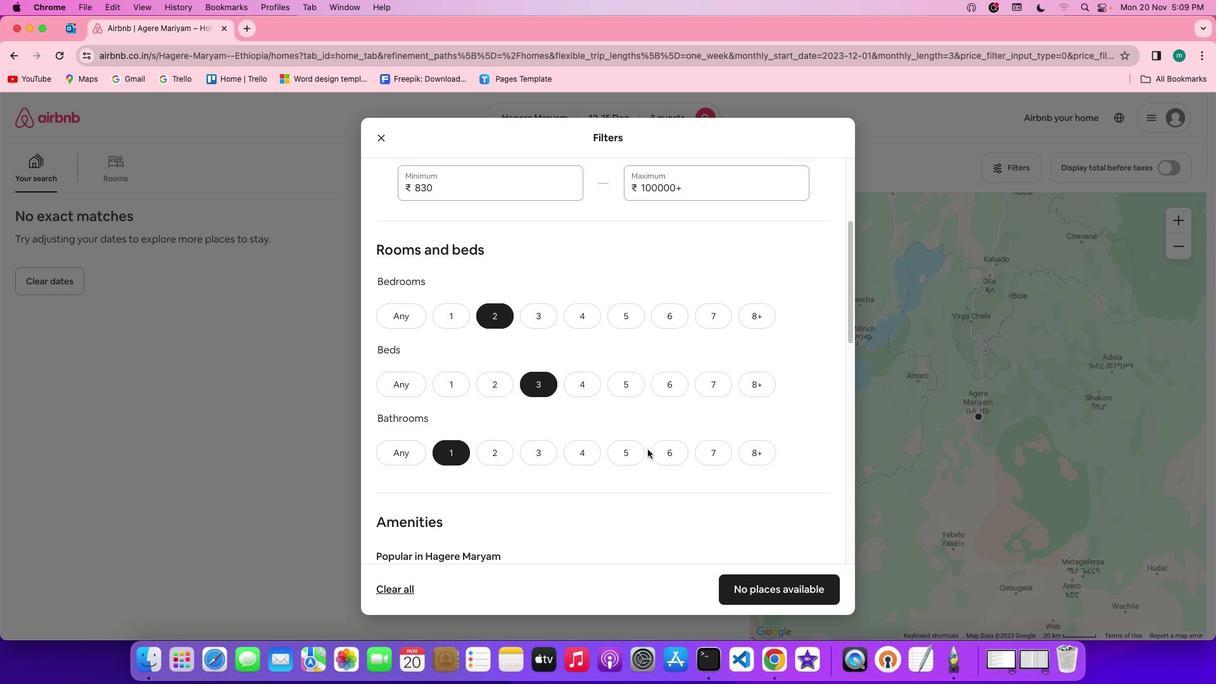 
Action: Mouse scrolled (647, 449) with delta (0, 0)
Screenshot: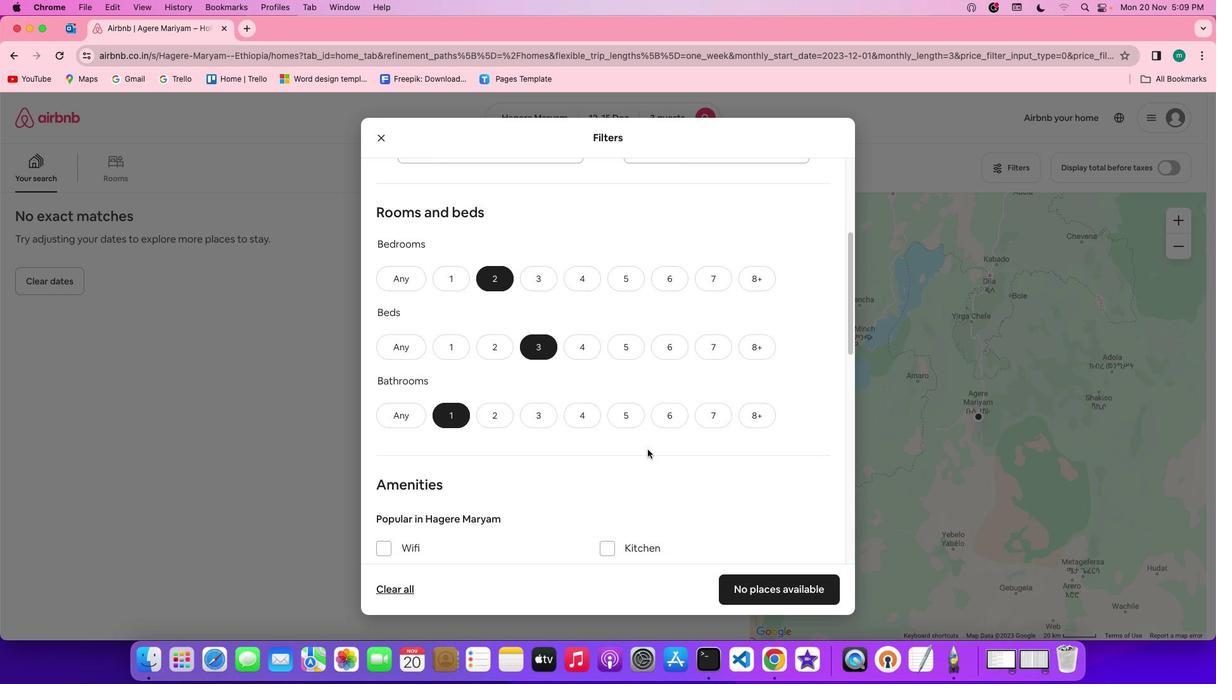 
Action: Mouse moved to (647, 449)
Screenshot: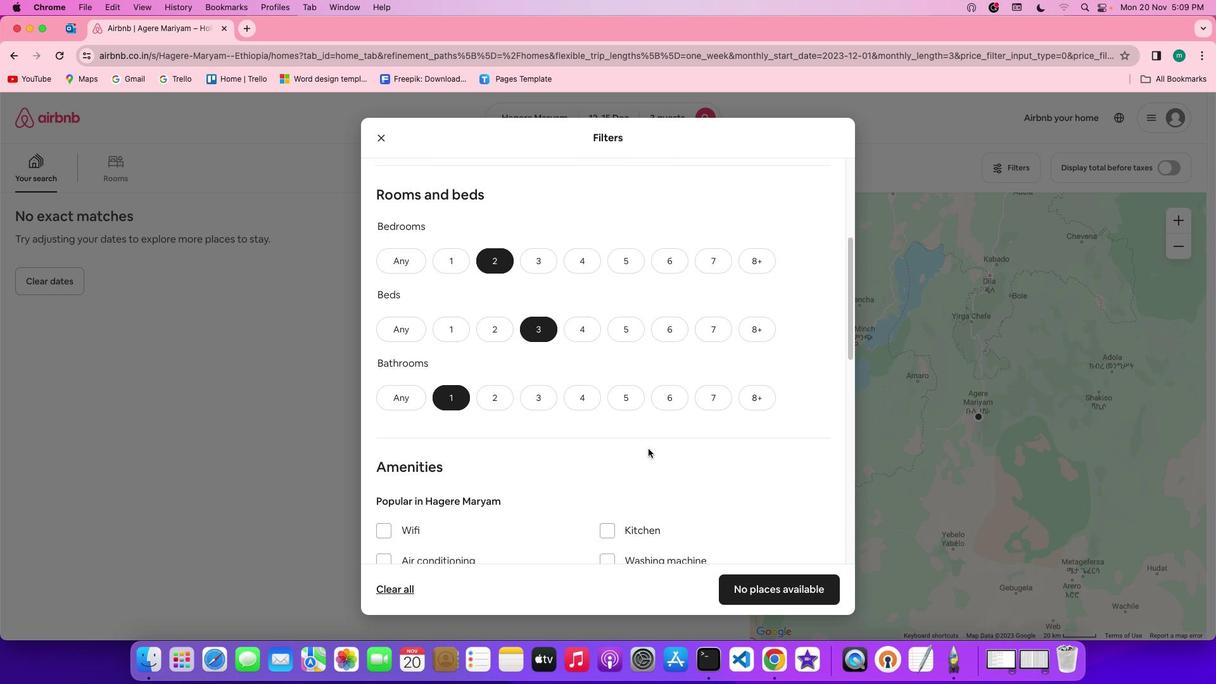 
Action: Mouse scrolled (647, 449) with delta (0, 0)
Screenshot: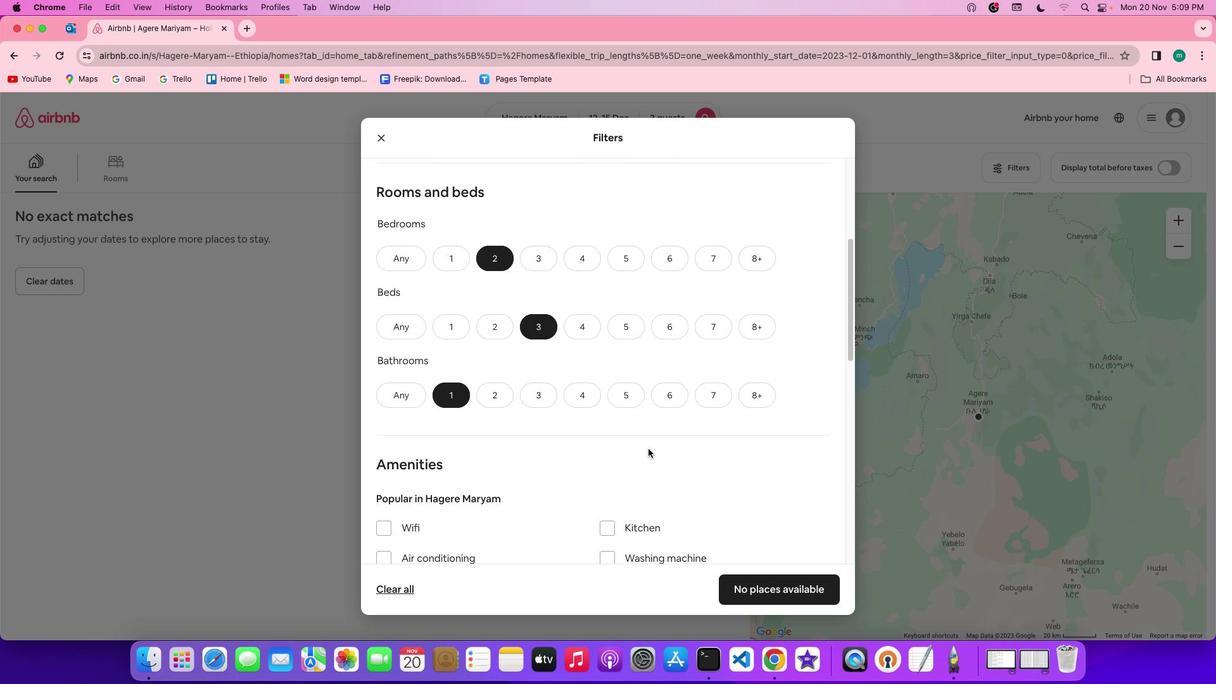 
Action: Mouse scrolled (647, 449) with delta (0, 0)
Screenshot: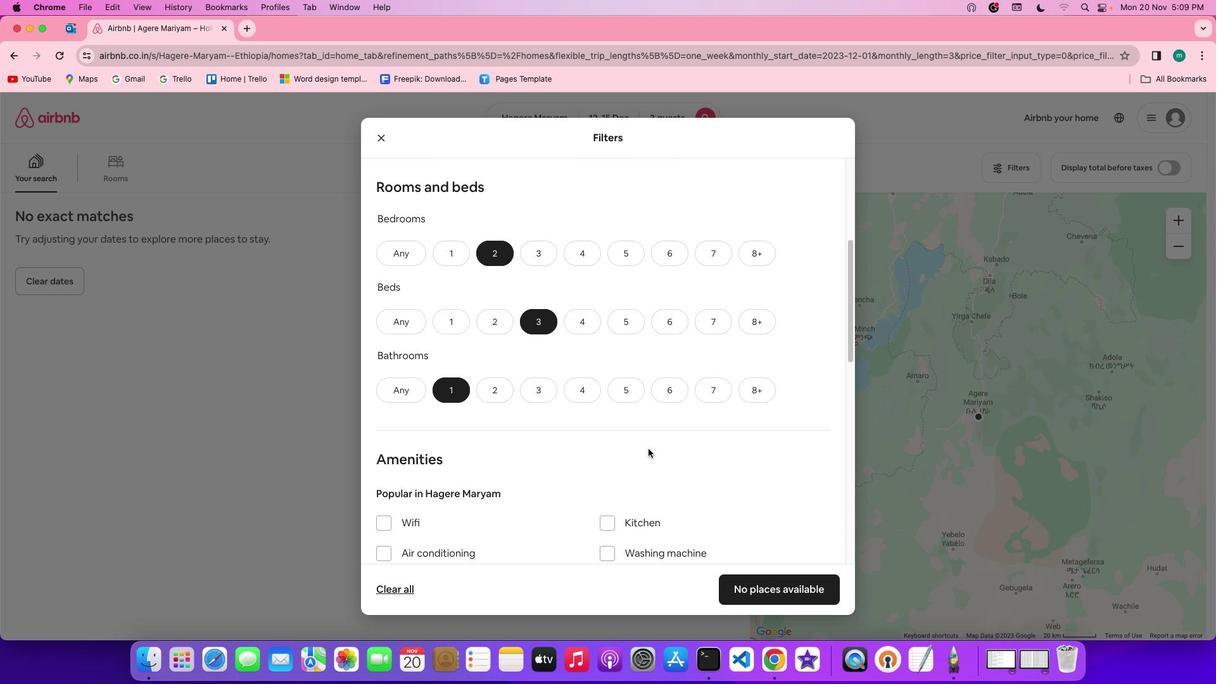 
Action: Mouse scrolled (647, 449) with delta (0, -1)
Screenshot: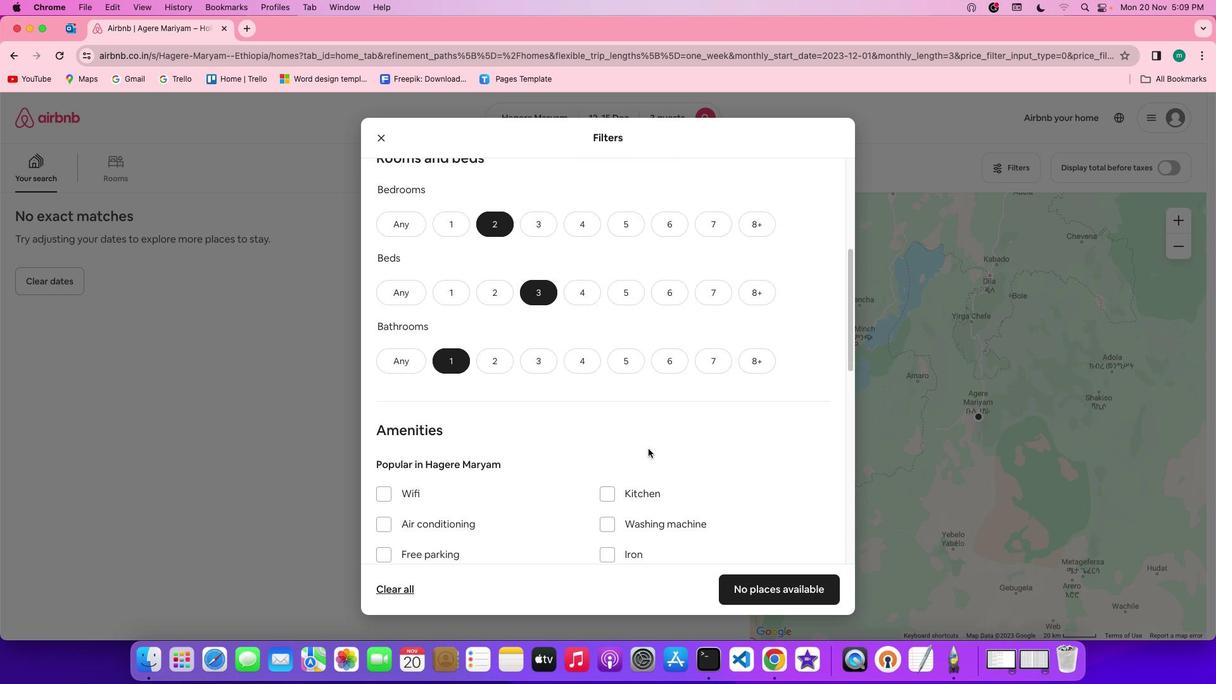 
Action: Mouse scrolled (647, 449) with delta (0, -1)
Screenshot: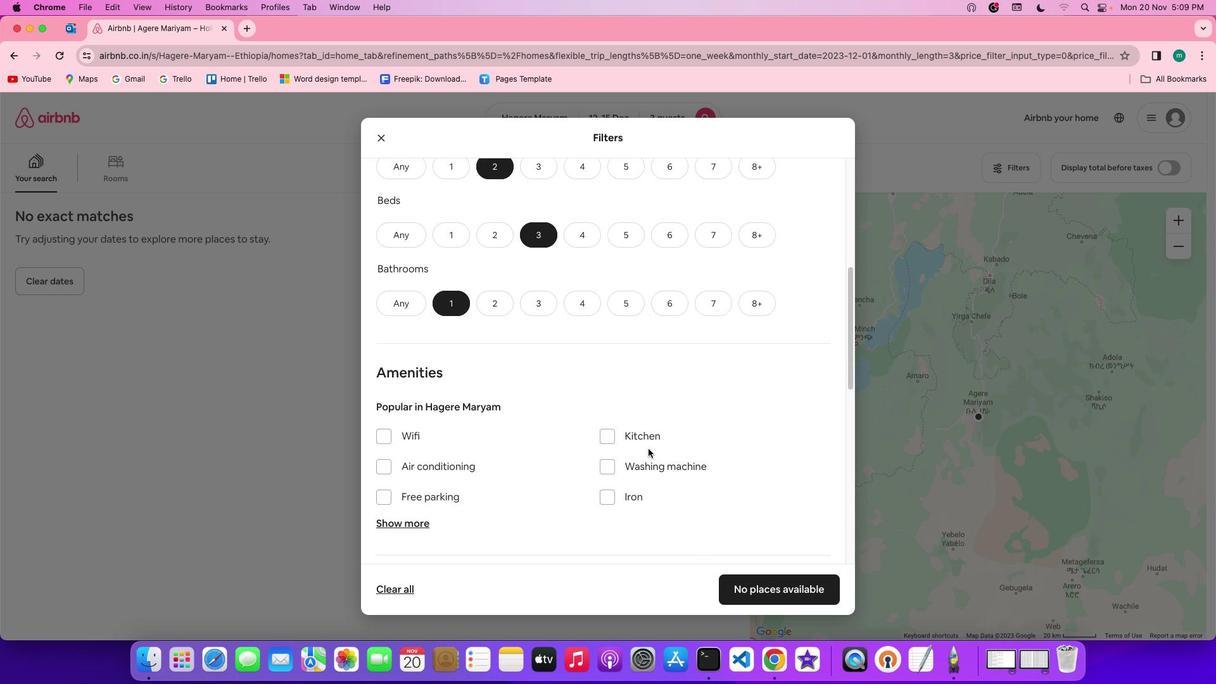 
Action: Mouse scrolled (647, 449) with delta (0, 0)
Screenshot: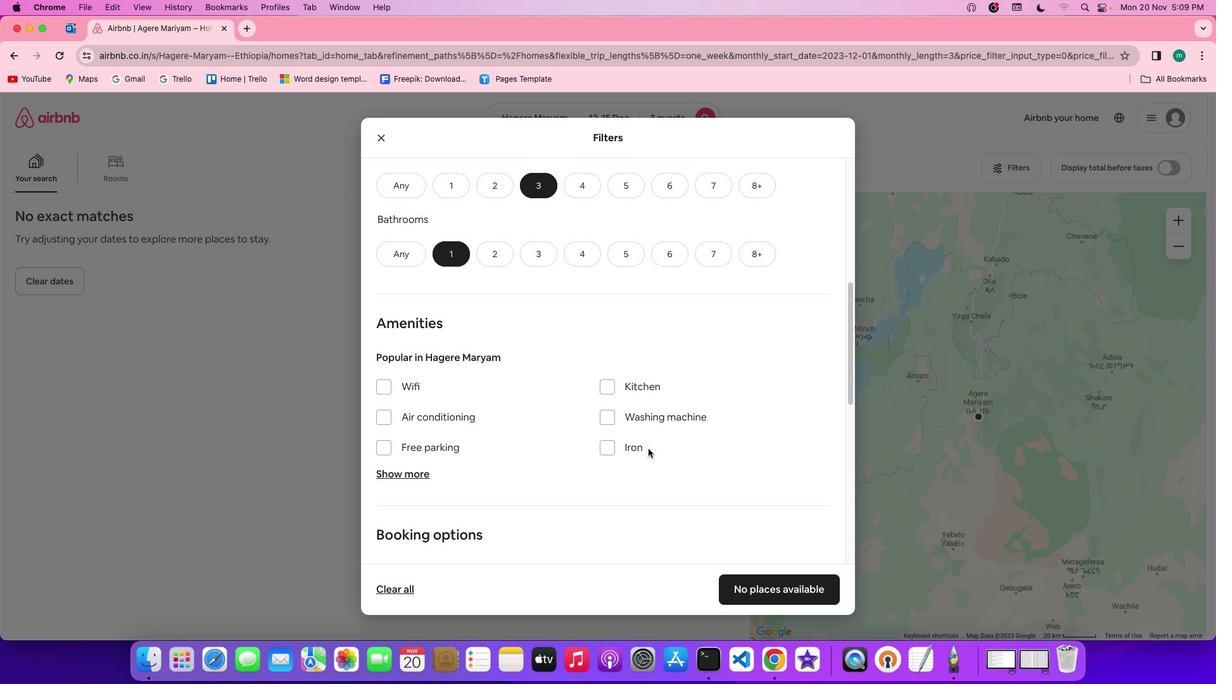 
Action: Mouse scrolled (647, 449) with delta (0, 0)
Screenshot: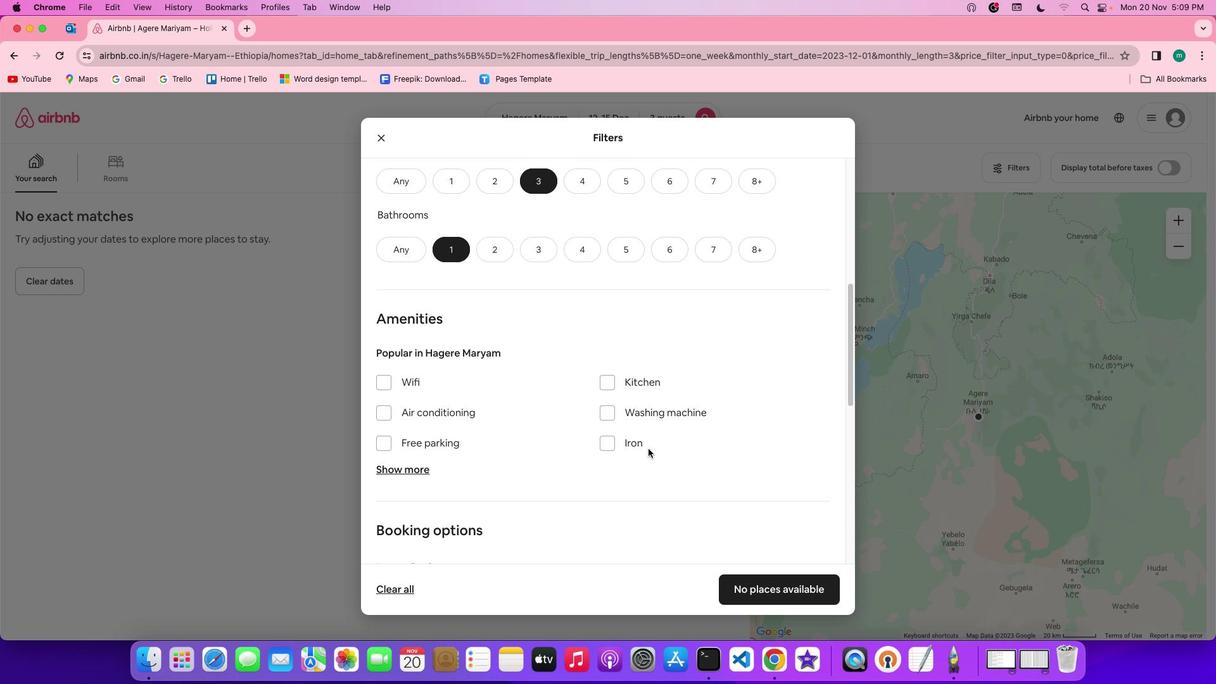 
Action: Mouse scrolled (647, 449) with delta (0, 0)
Screenshot: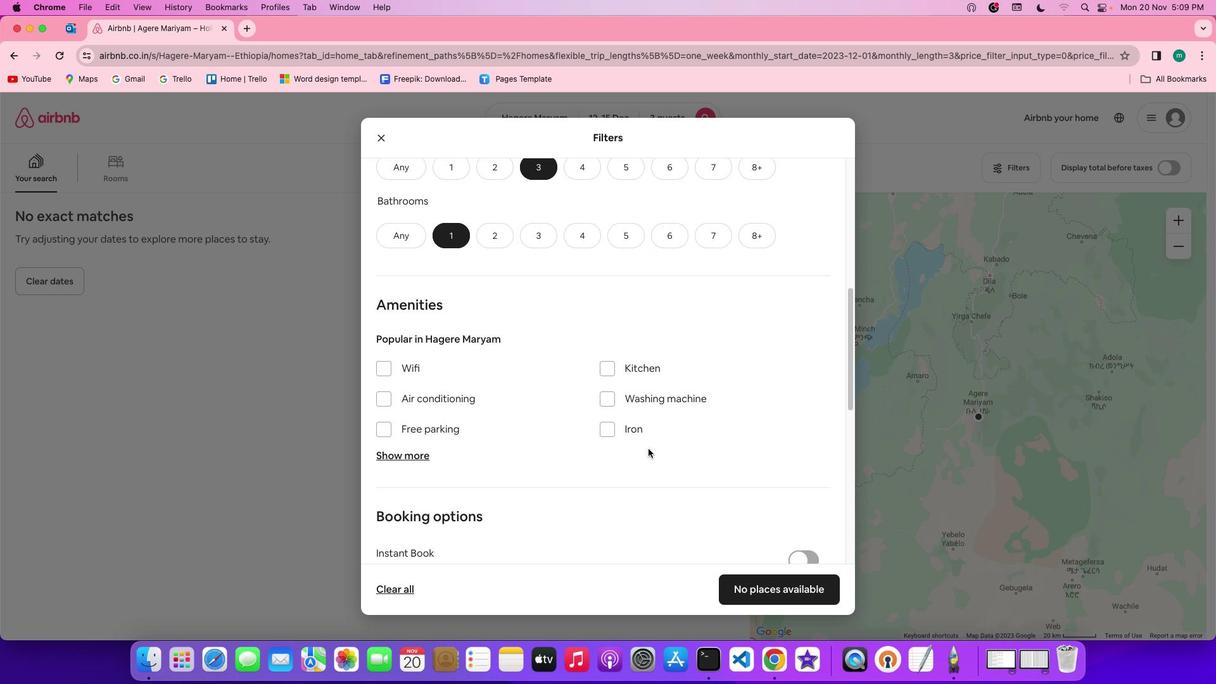 
Action: Mouse moved to (593, 410)
Screenshot: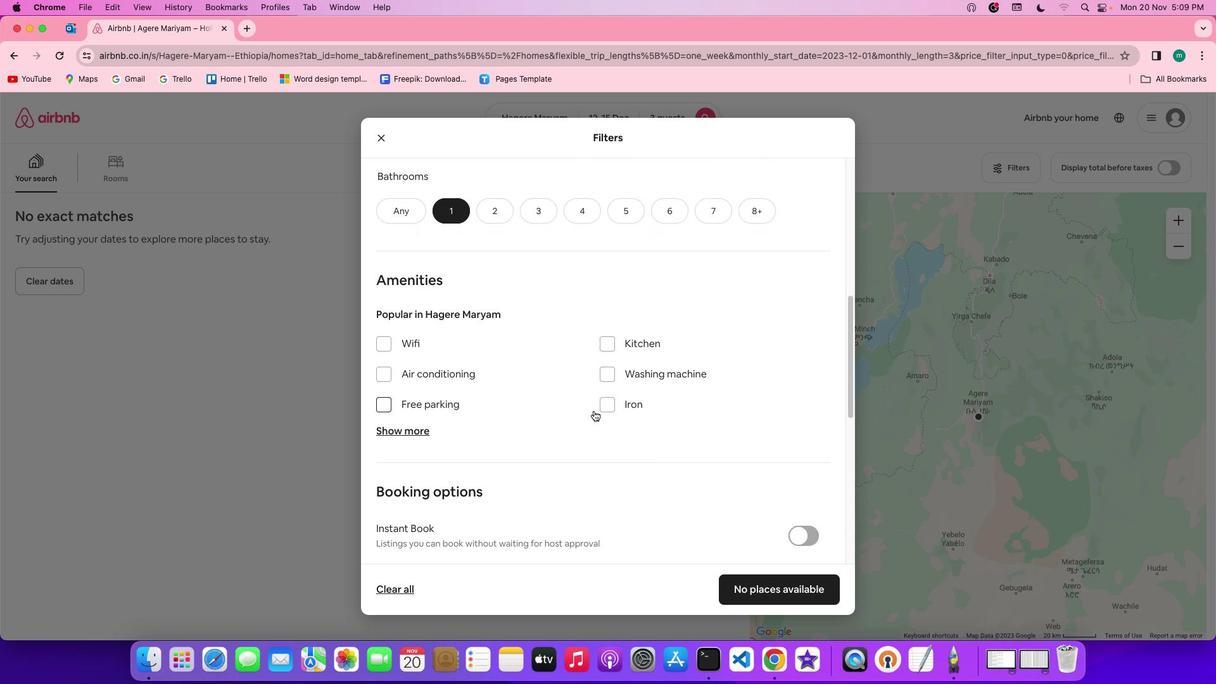
Action: Mouse scrolled (593, 410) with delta (0, 0)
Screenshot: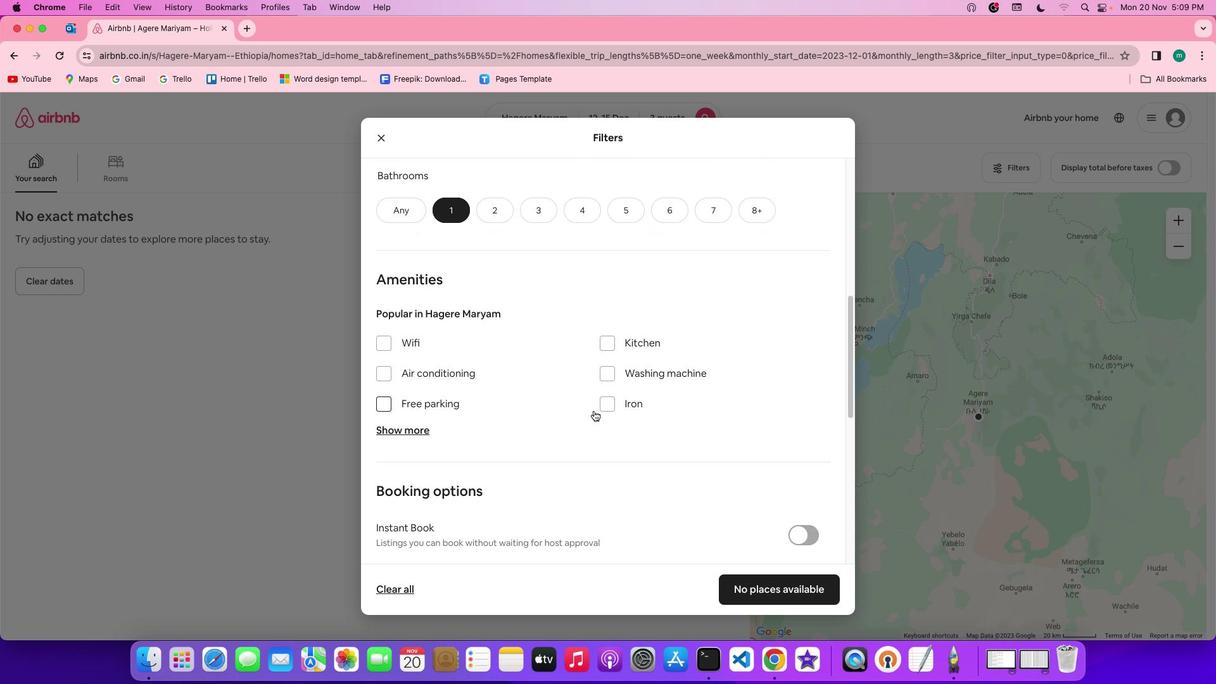 
Action: Mouse scrolled (593, 410) with delta (0, 0)
Screenshot: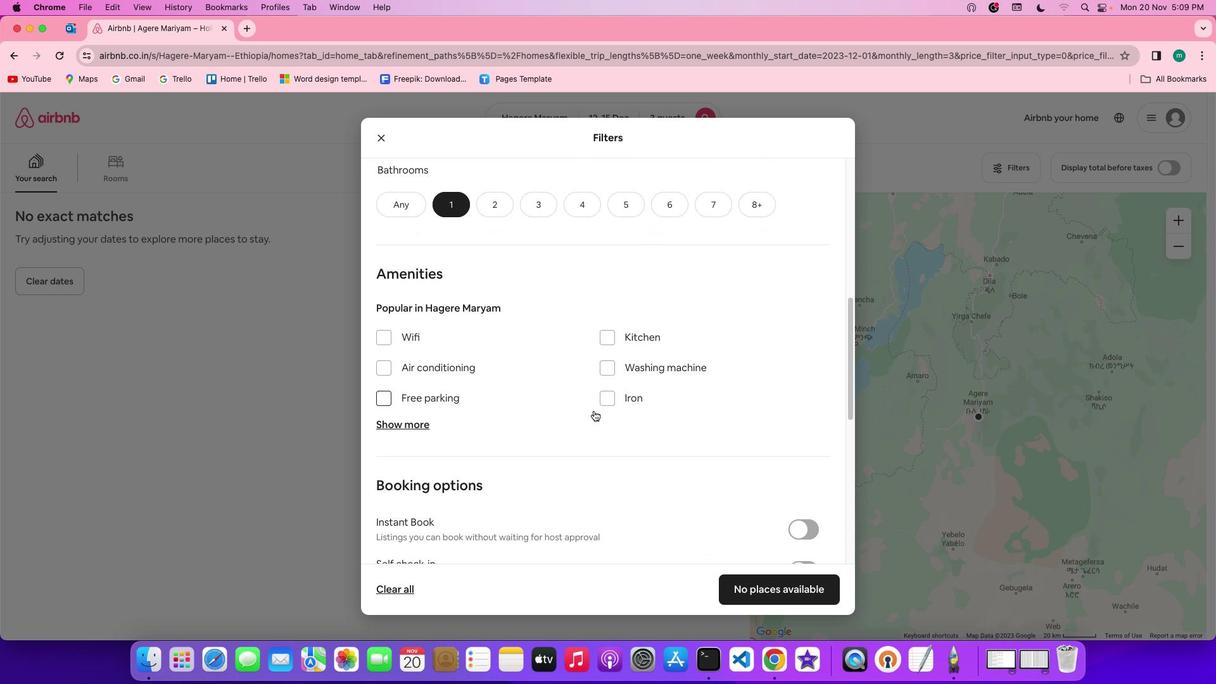 
Action: Mouse scrolled (593, 410) with delta (0, 0)
Screenshot: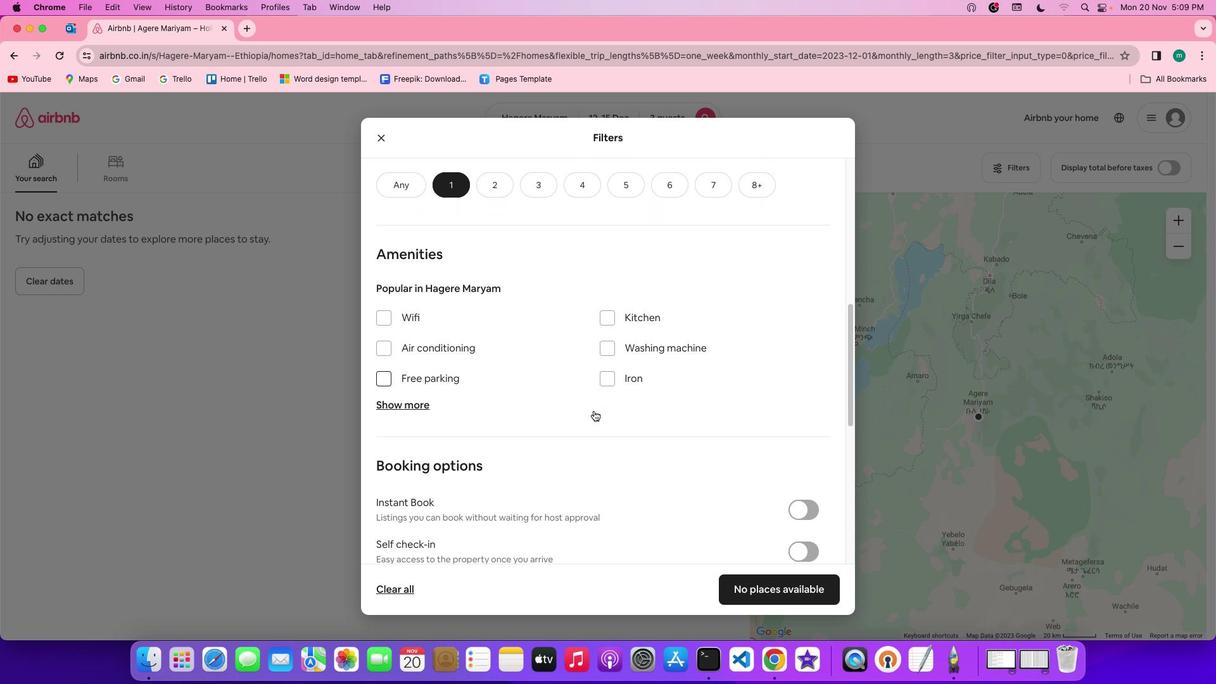 
Action: Mouse scrolled (593, 410) with delta (0, 0)
Screenshot: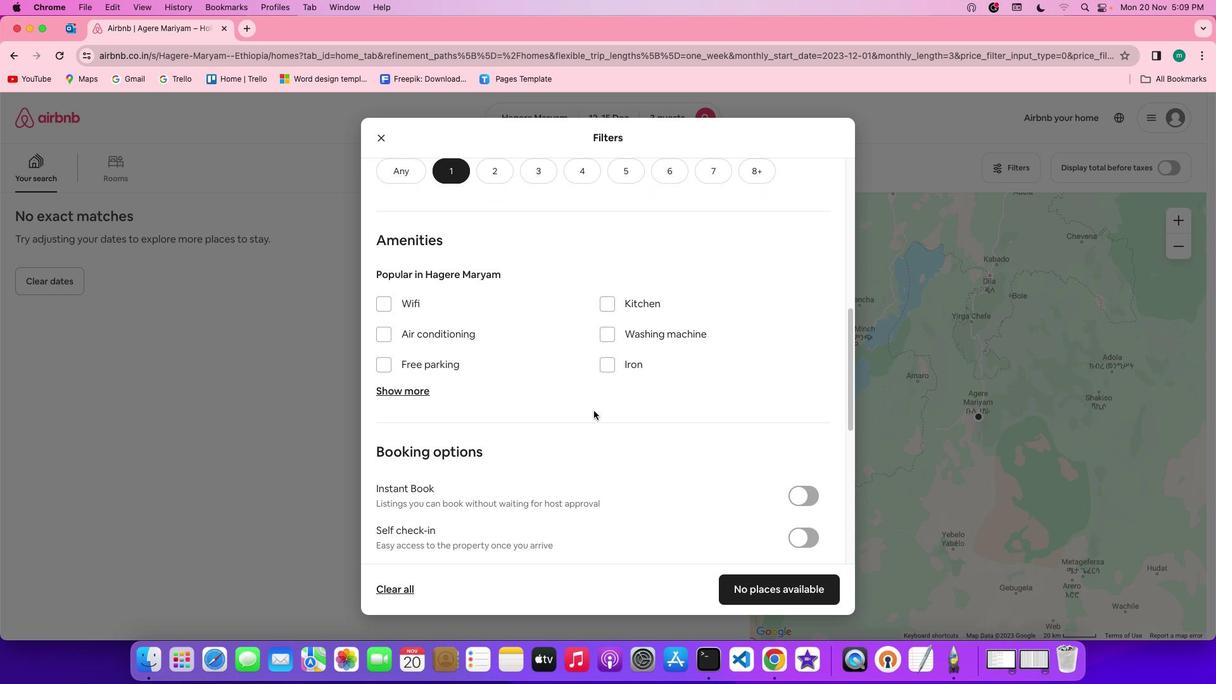 
Action: Mouse scrolled (593, 410) with delta (0, 0)
Screenshot: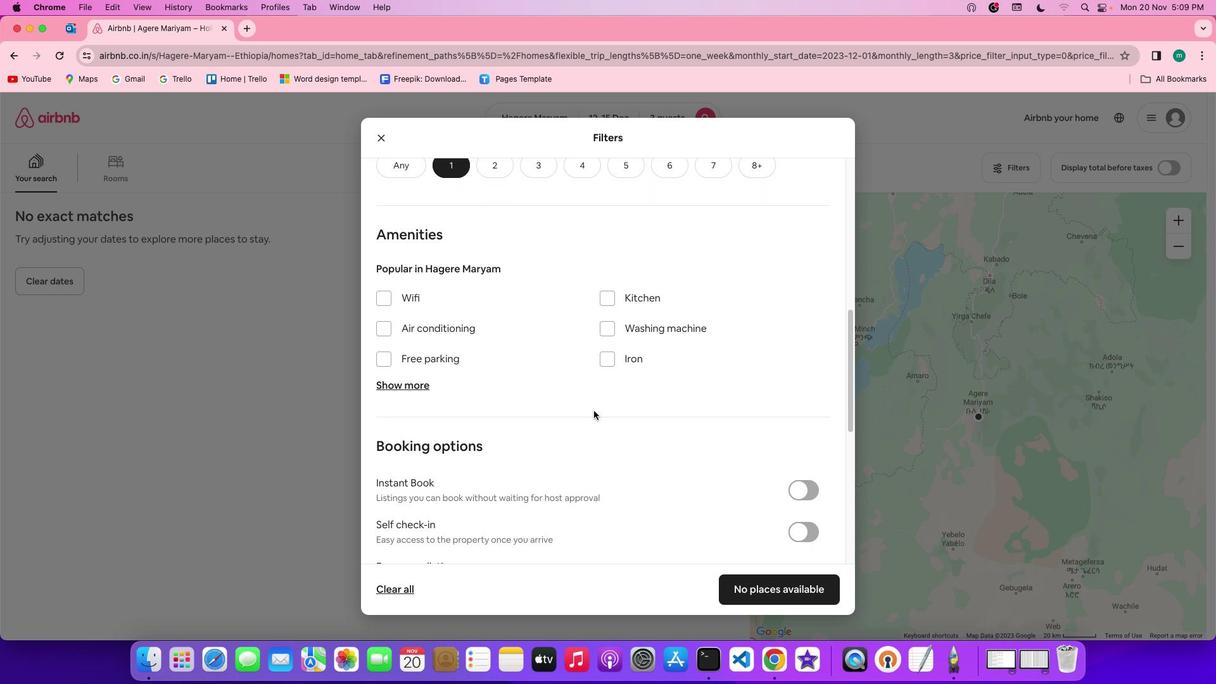 
Action: Mouse scrolled (593, 410) with delta (0, 0)
Screenshot: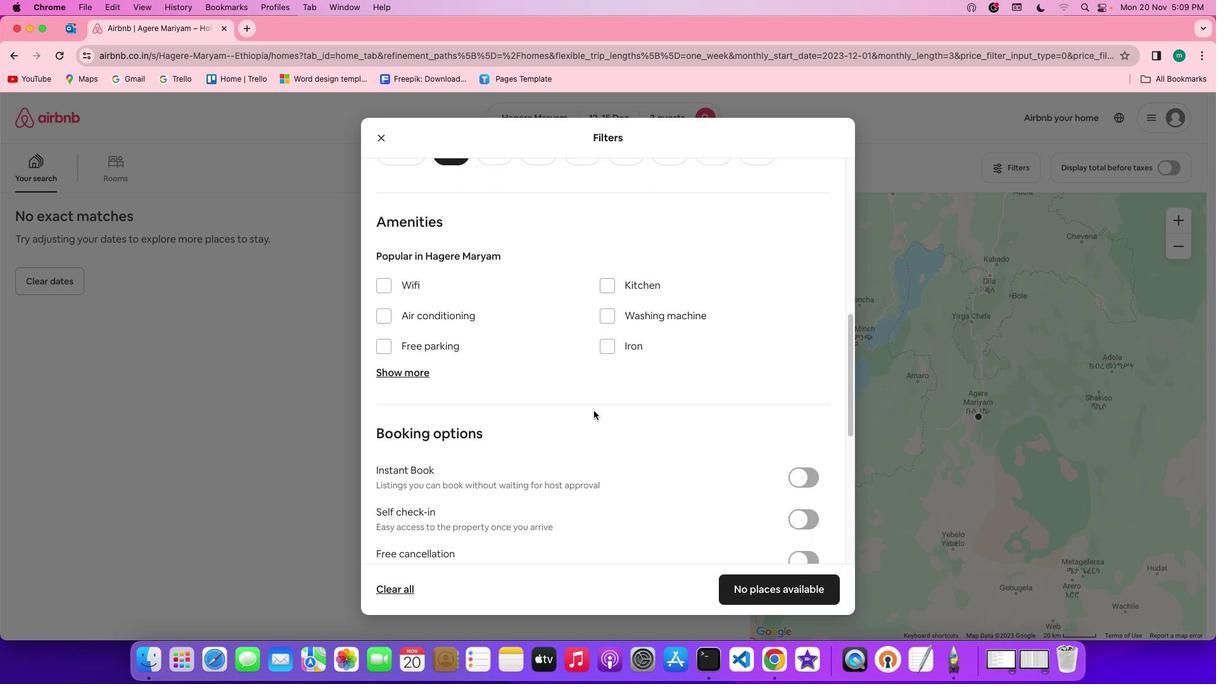 
Action: Mouse scrolled (593, 410) with delta (0, 0)
Screenshot: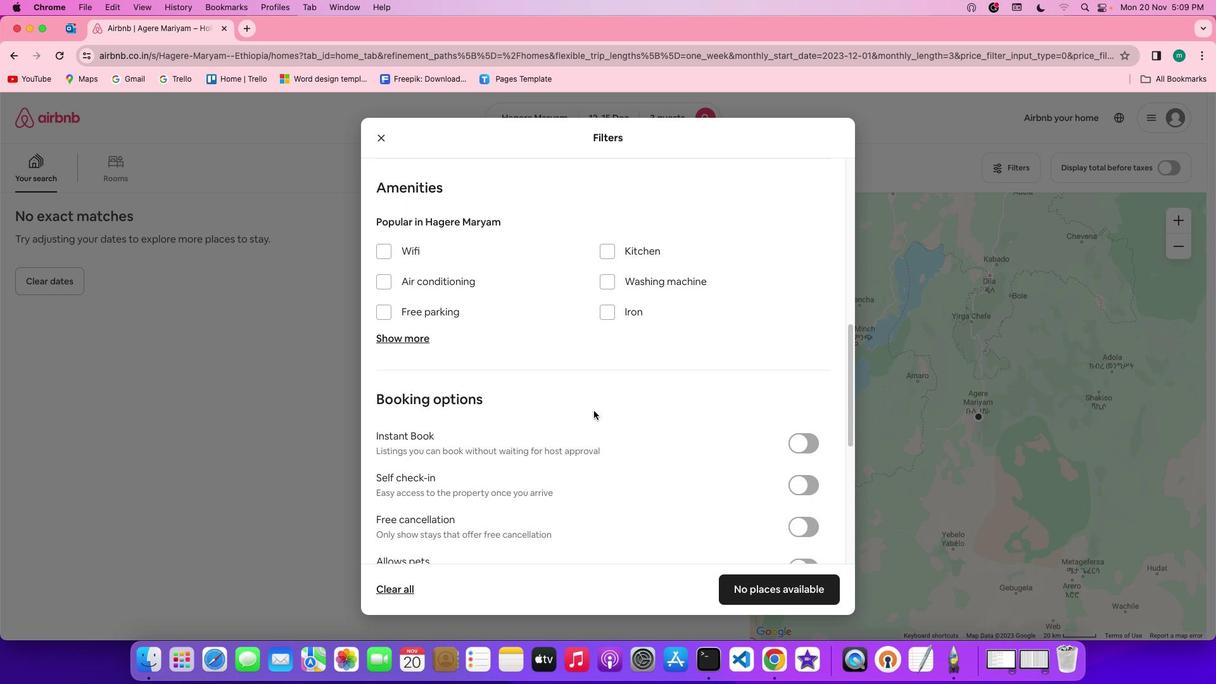 
Action: Mouse moved to (658, 424)
Screenshot: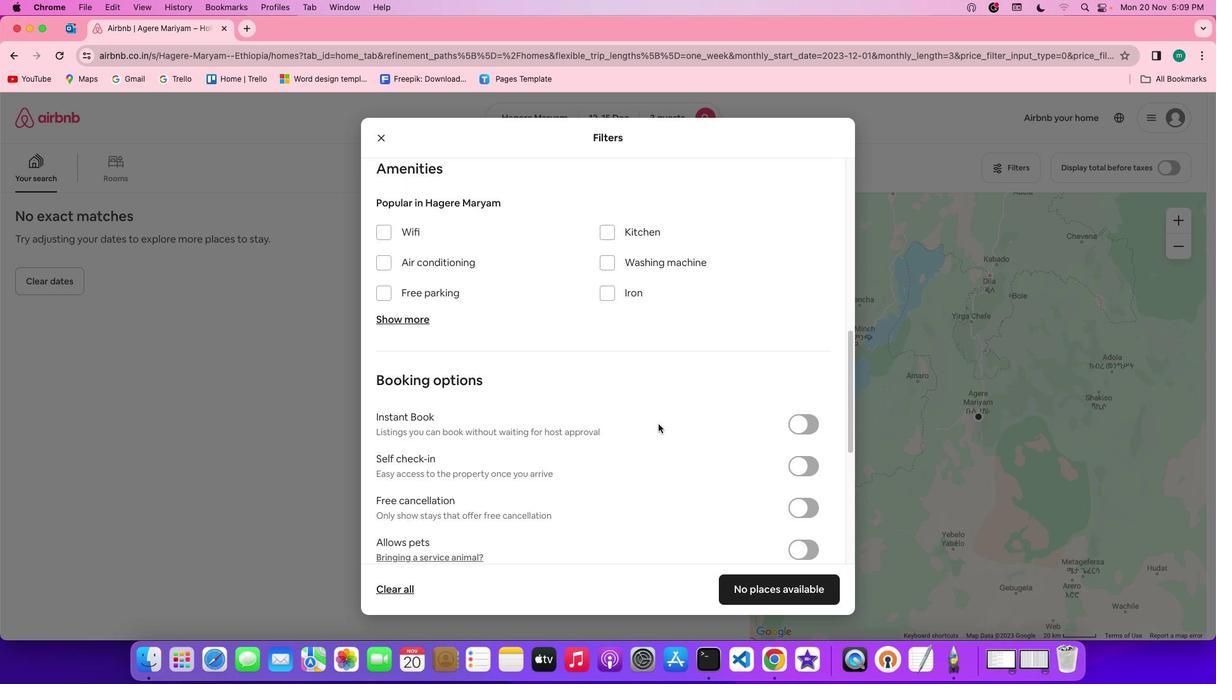 
Action: Mouse scrolled (658, 424) with delta (0, 0)
Screenshot: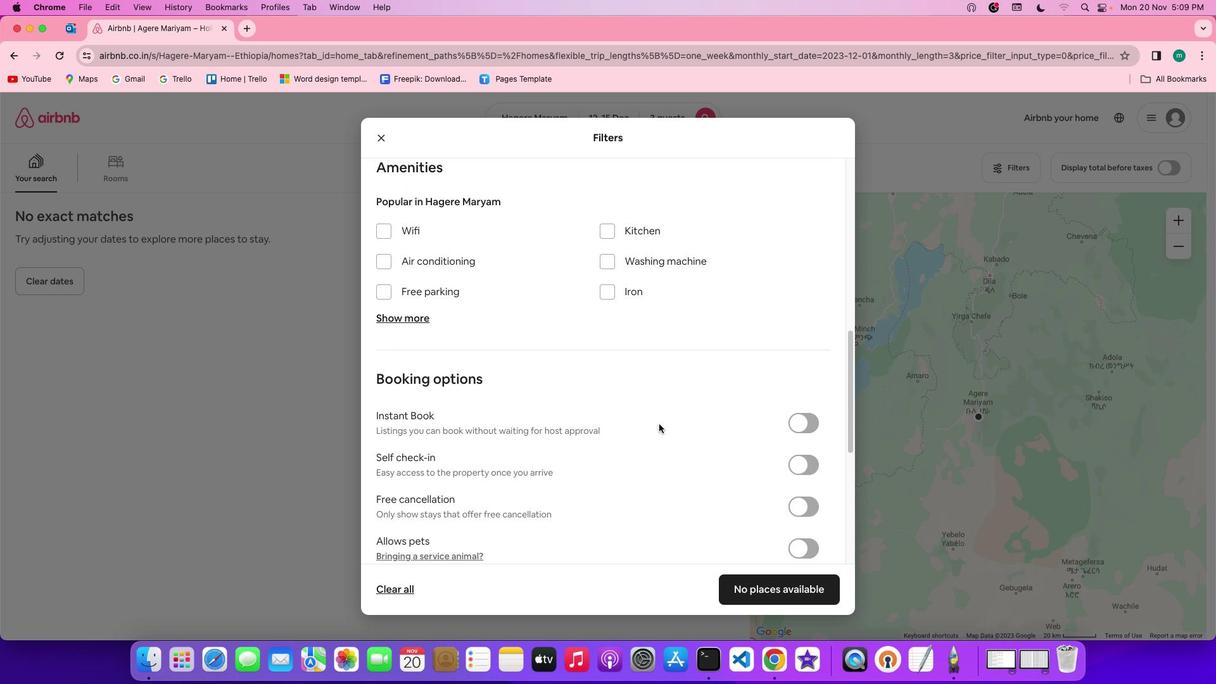 
Action: Mouse moved to (658, 424)
Screenshot: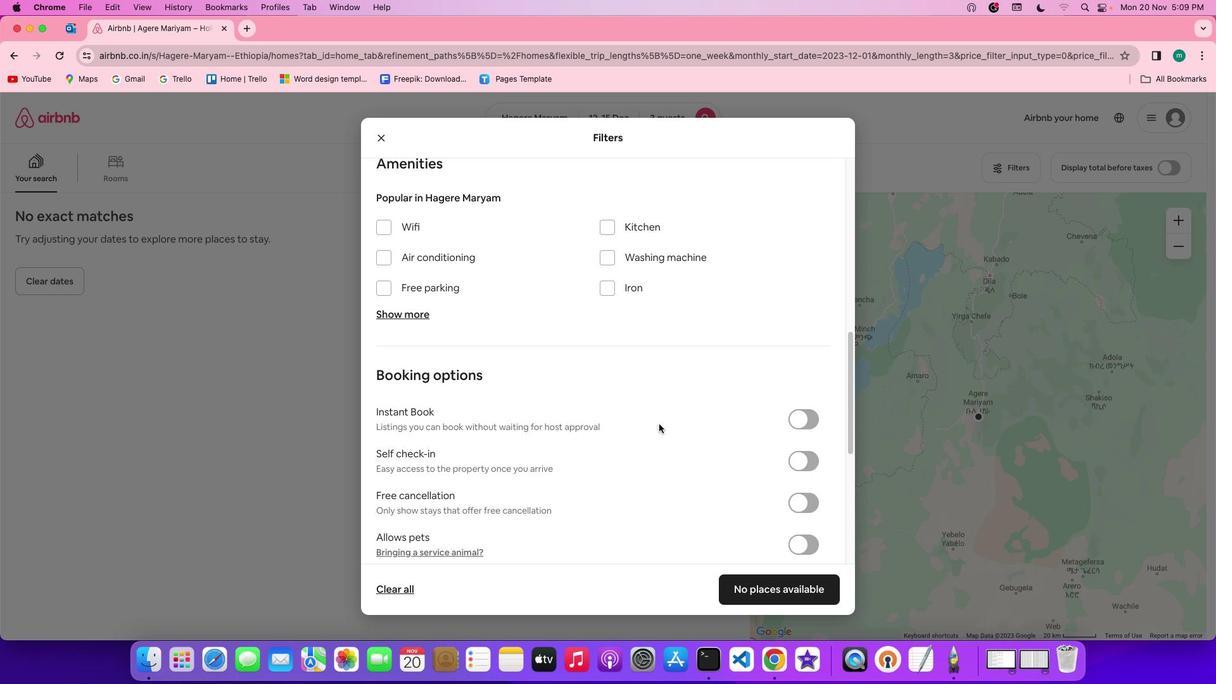 
Action: Mouse scrolled (658, 424) with delta (0, 0)
Screenshot: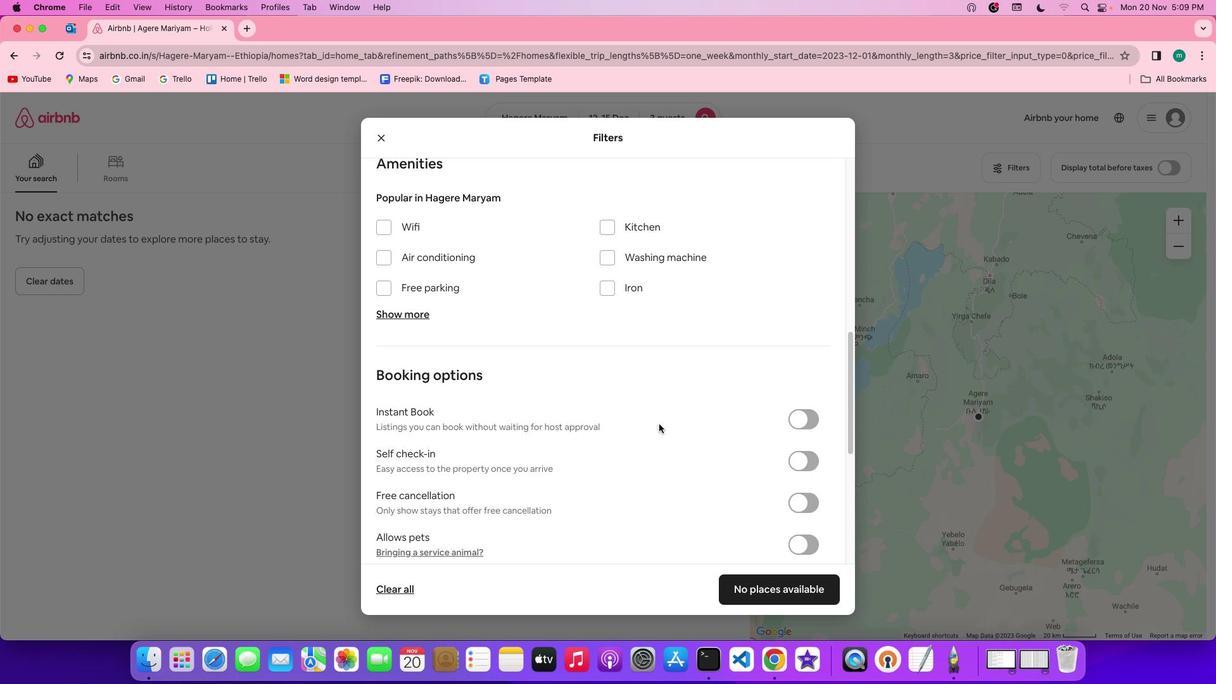 
Action: Mouse scrolled (658, 424) with delta (0, 0)
Screenshot: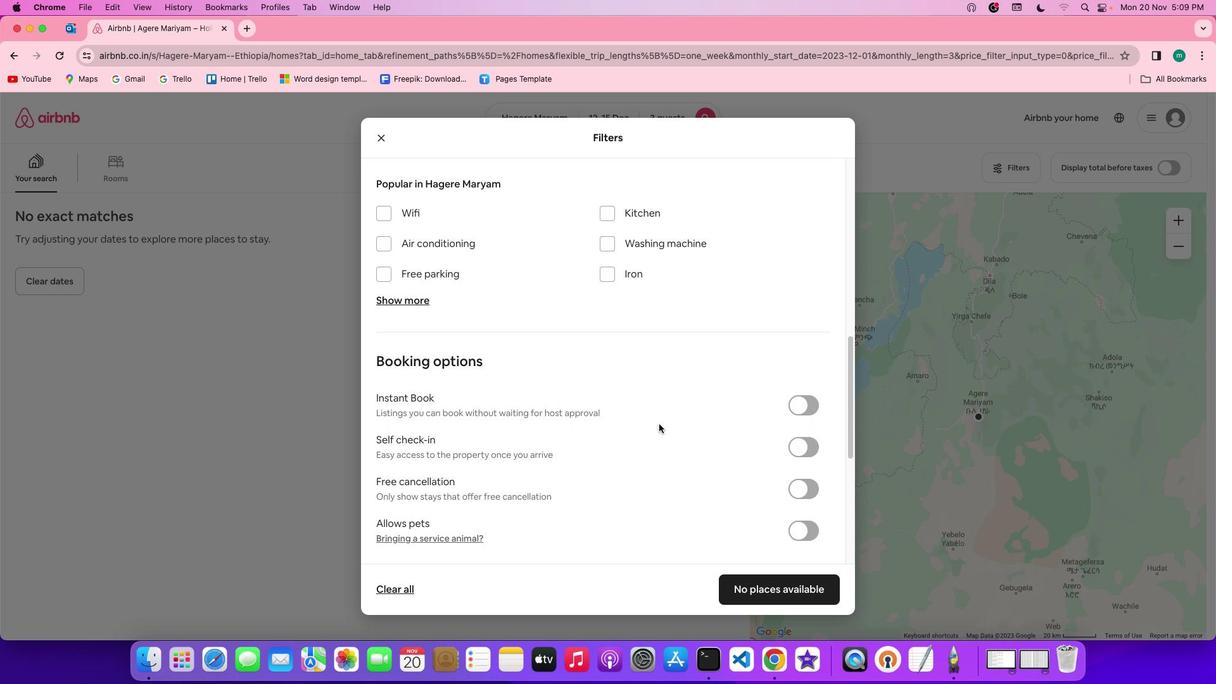 
Action: Mouse moved to (660, 423)
Screenshot: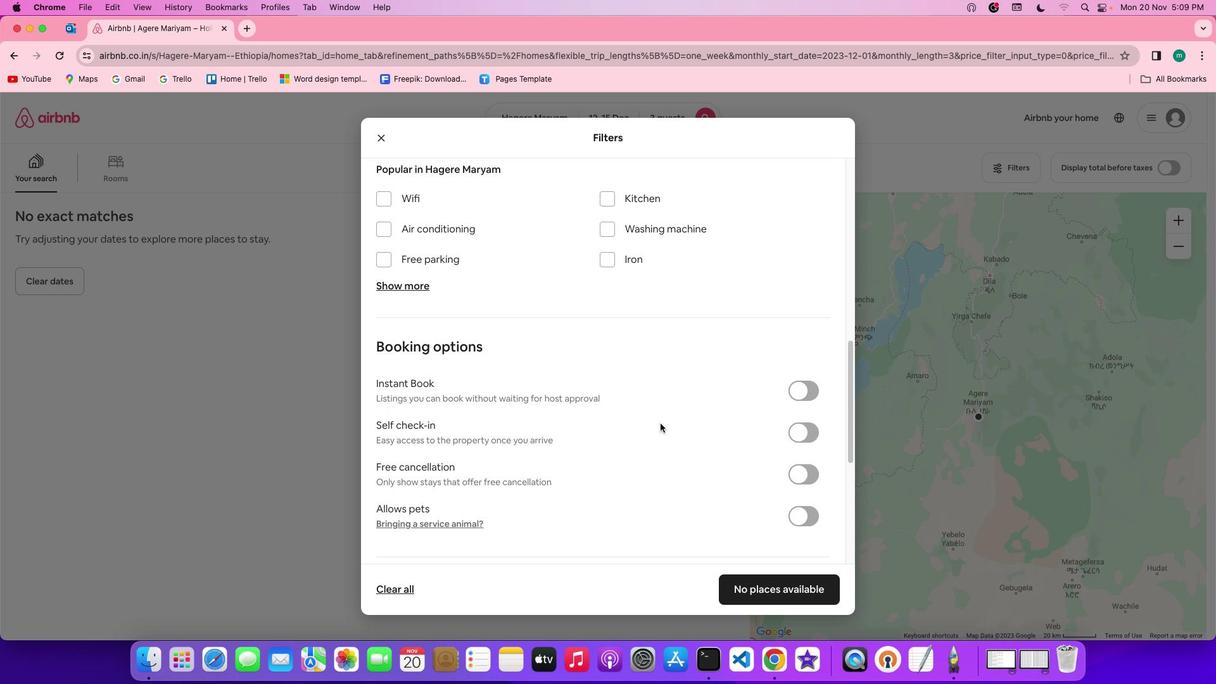 
Action: Mouse scrolled (660, 423) with delta (0, 0)
Screenshot: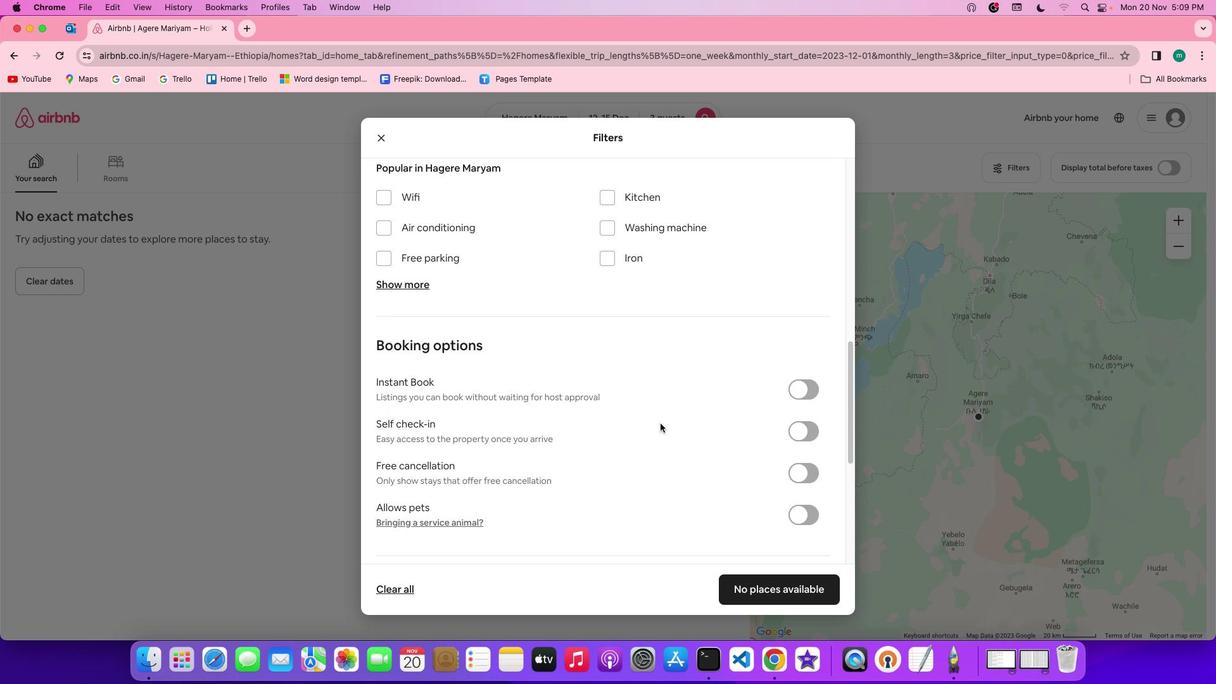 
Action: Mouse scrolled (660, 423) with delta (0, 0)
Screenshot: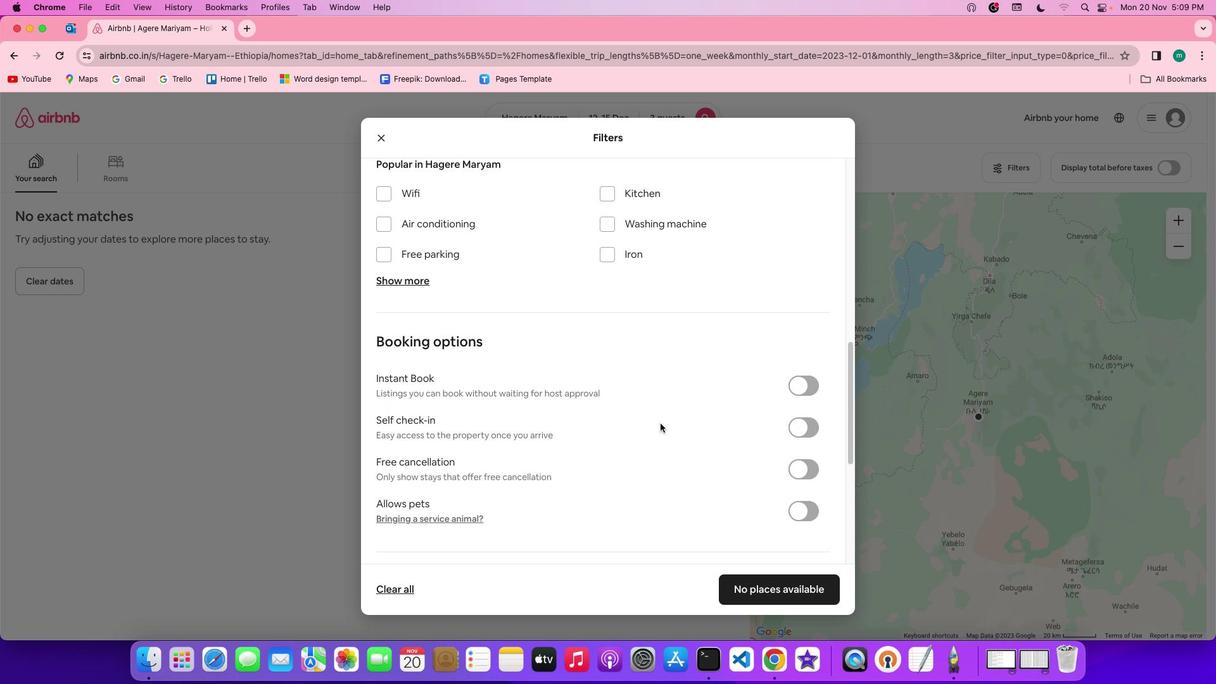 
Action: Mouse scrolled (660, 423) with delta (0, 0)
Screenshot: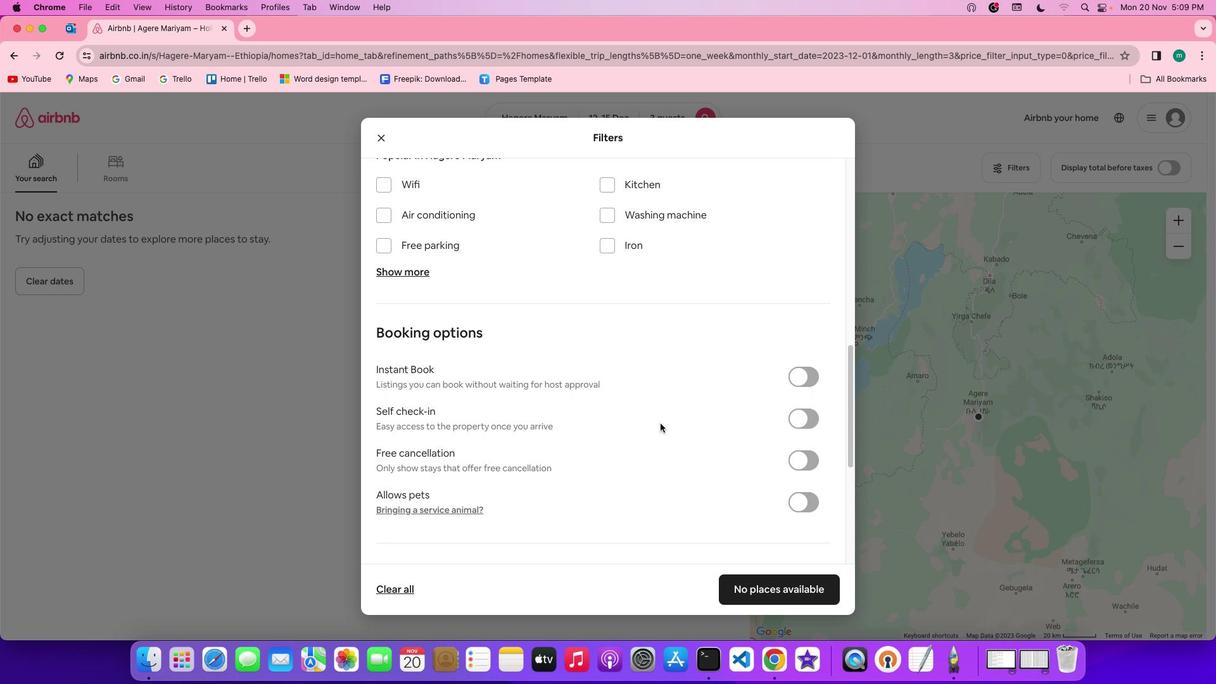 
Action: Mouse scrolled (660, 423) with delta (0, 0)
Screenshot: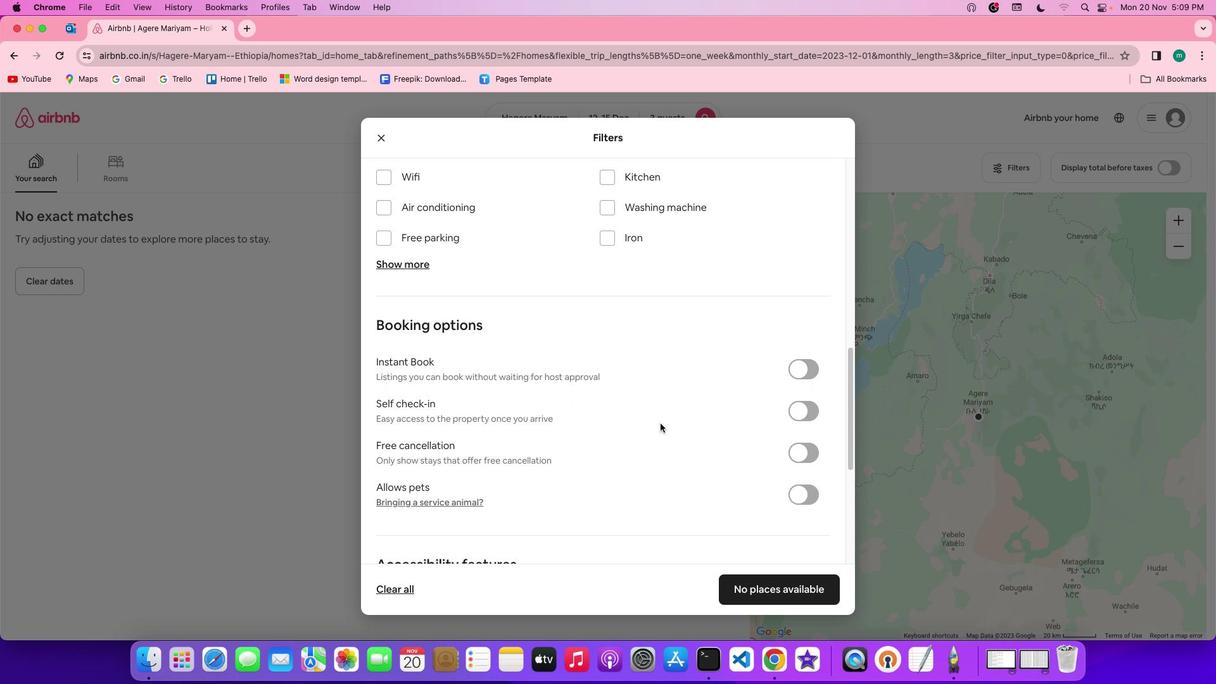 
Action: Mouse moved to (740, 443)
Screenshot: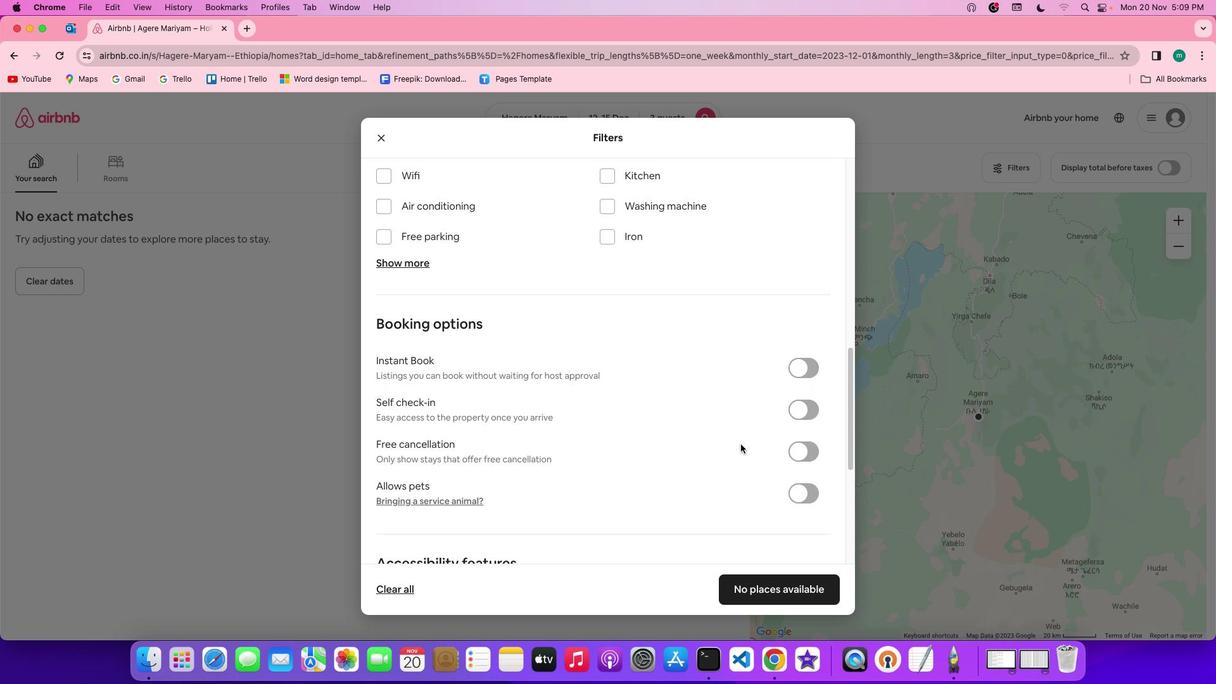 
Action: Mouse scrolled (740, 443) with delta (0, 0)
Screenshot: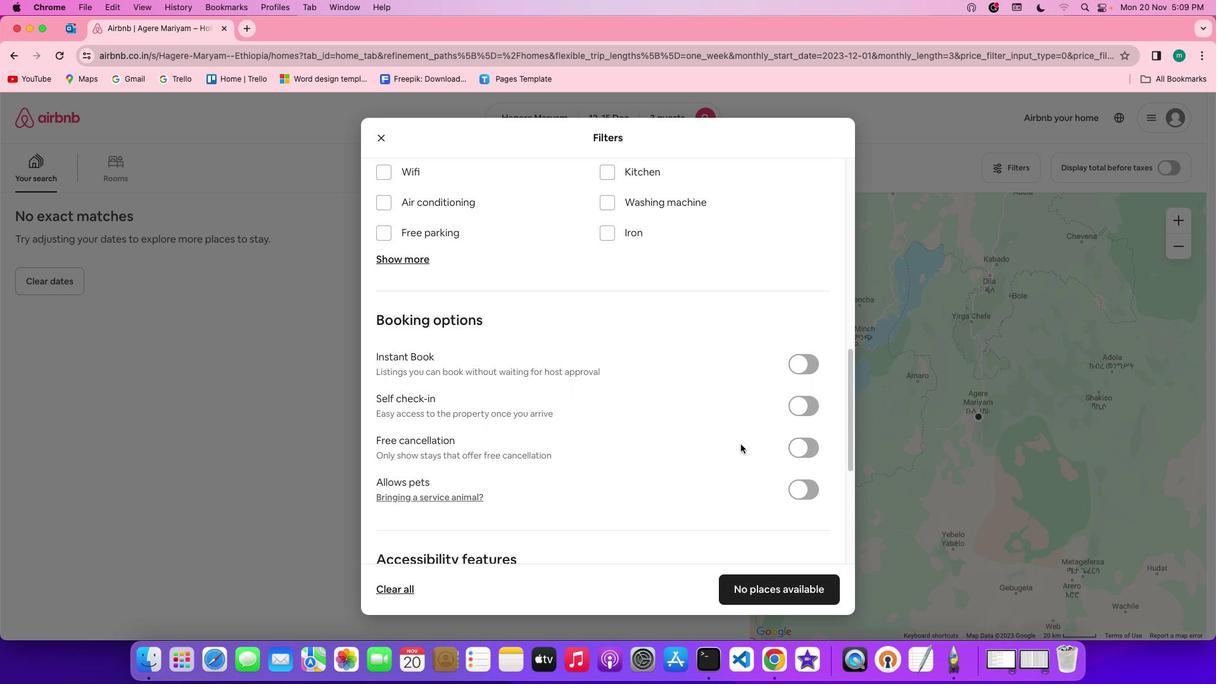 
Action: Mouse scrolled (740, 443) with delta (0, 0)
Screenshot: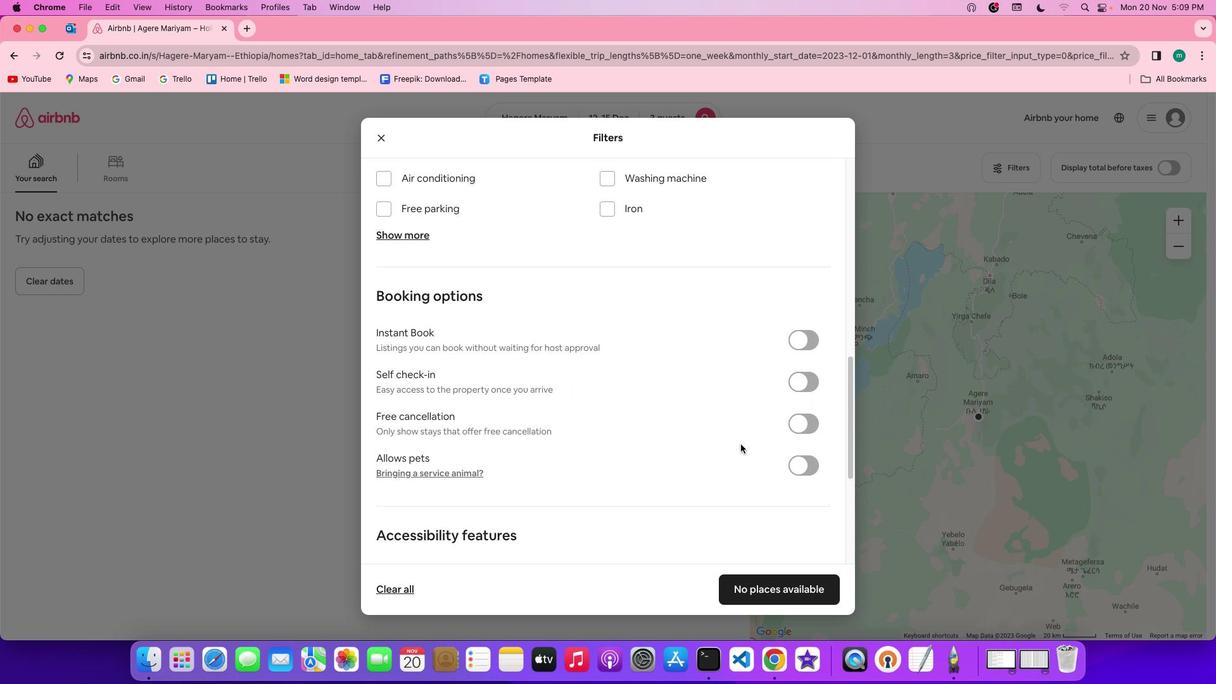 
Action: Mouse scrolled (740, 443) with delta (0, -1)
Screenshot: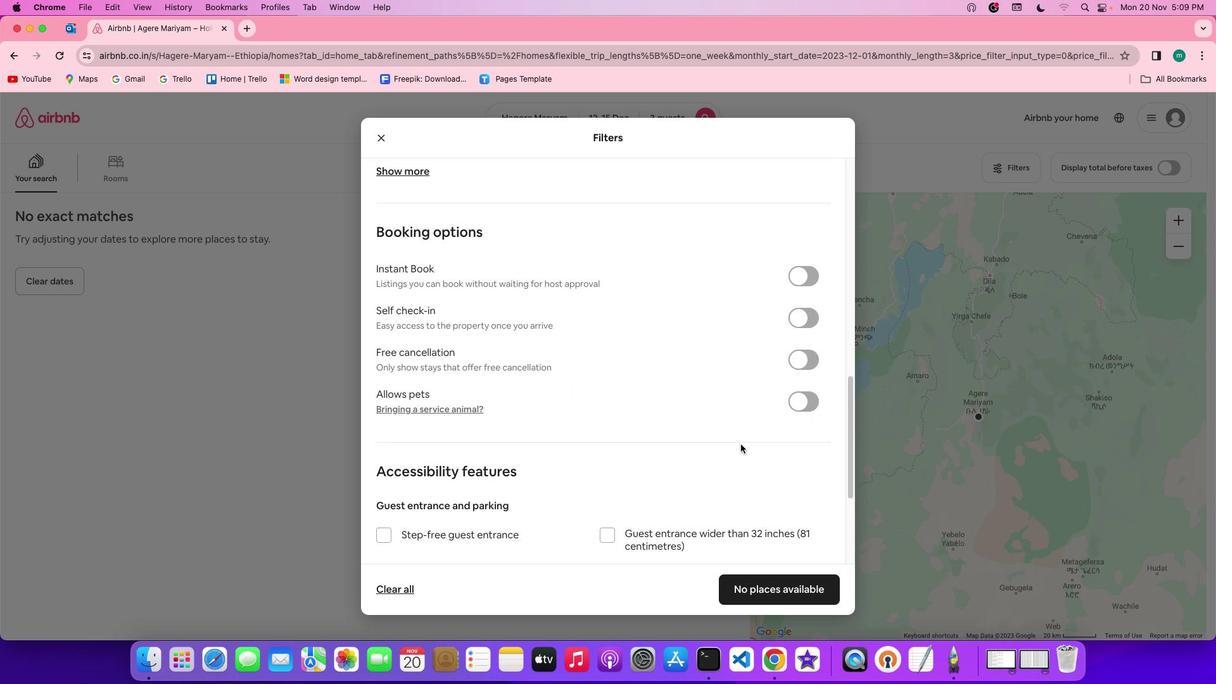 
Action: Mouse scrolled (740, 443) with delta (0, -2)
Screenshot: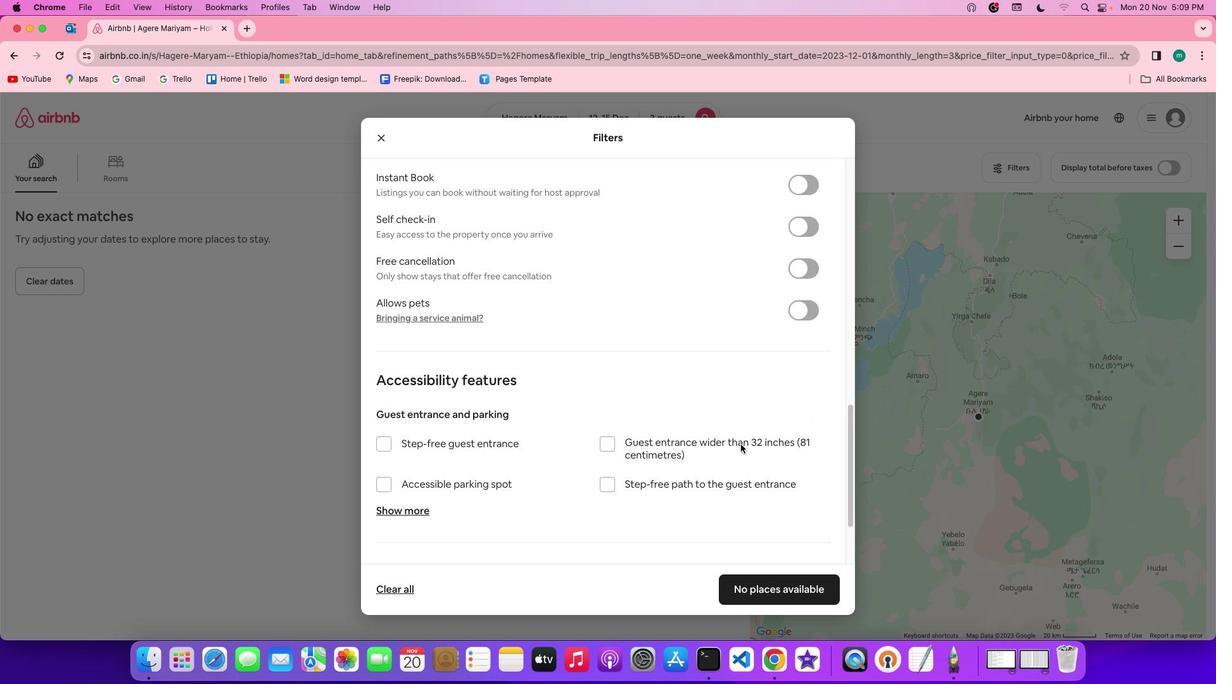 
Action: Mouse scrolled (740, 443) with delta (0, -3)
Screenshot: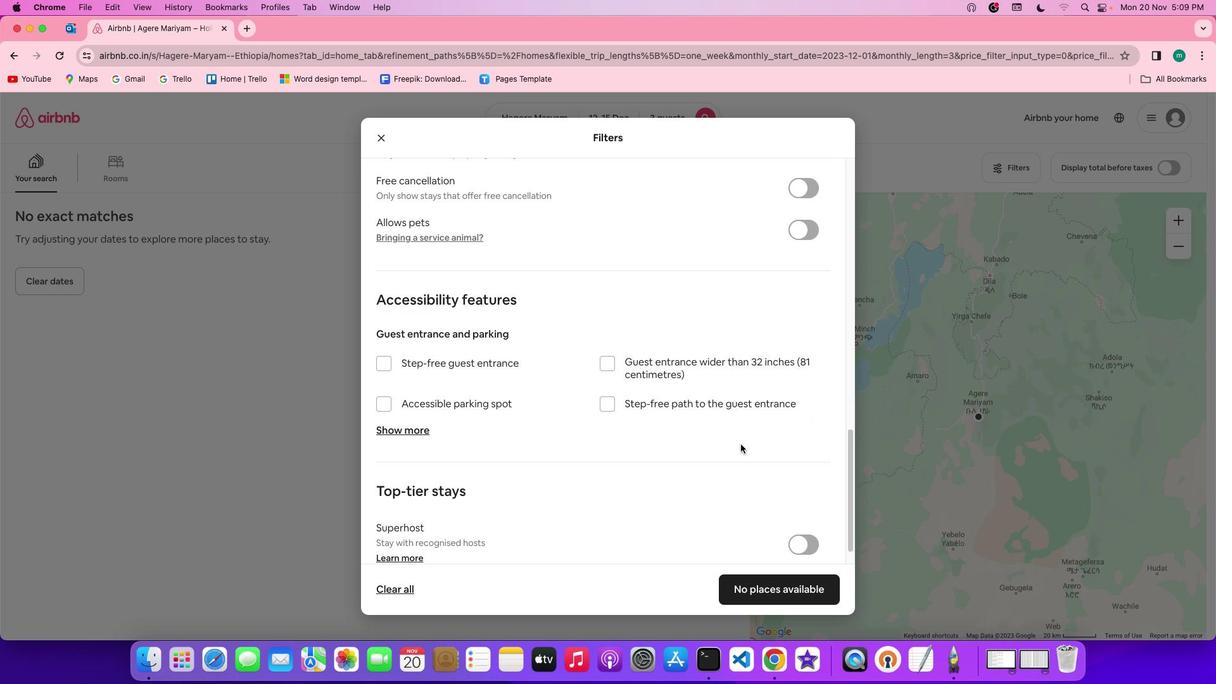 
Action: Mouse scrolled (740, 443) with delta (0, 0)
Screenshot: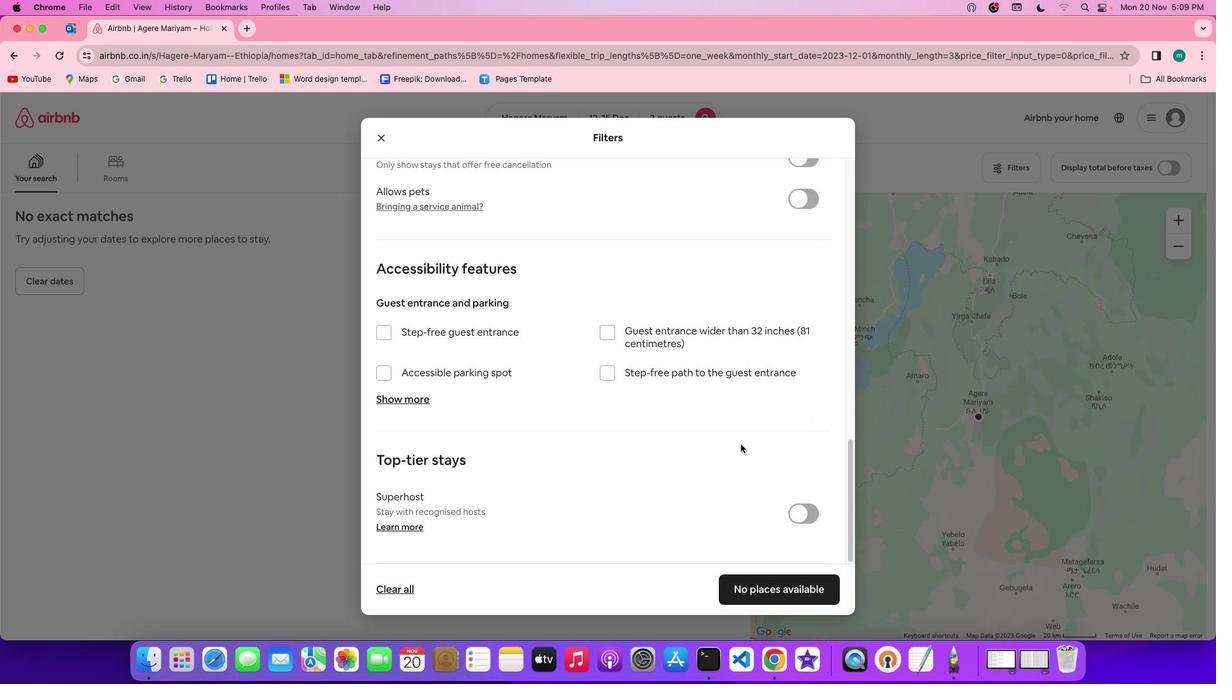 
Action: Mouse scrolled (740, 443) with delta (0, 0)
Screenshot: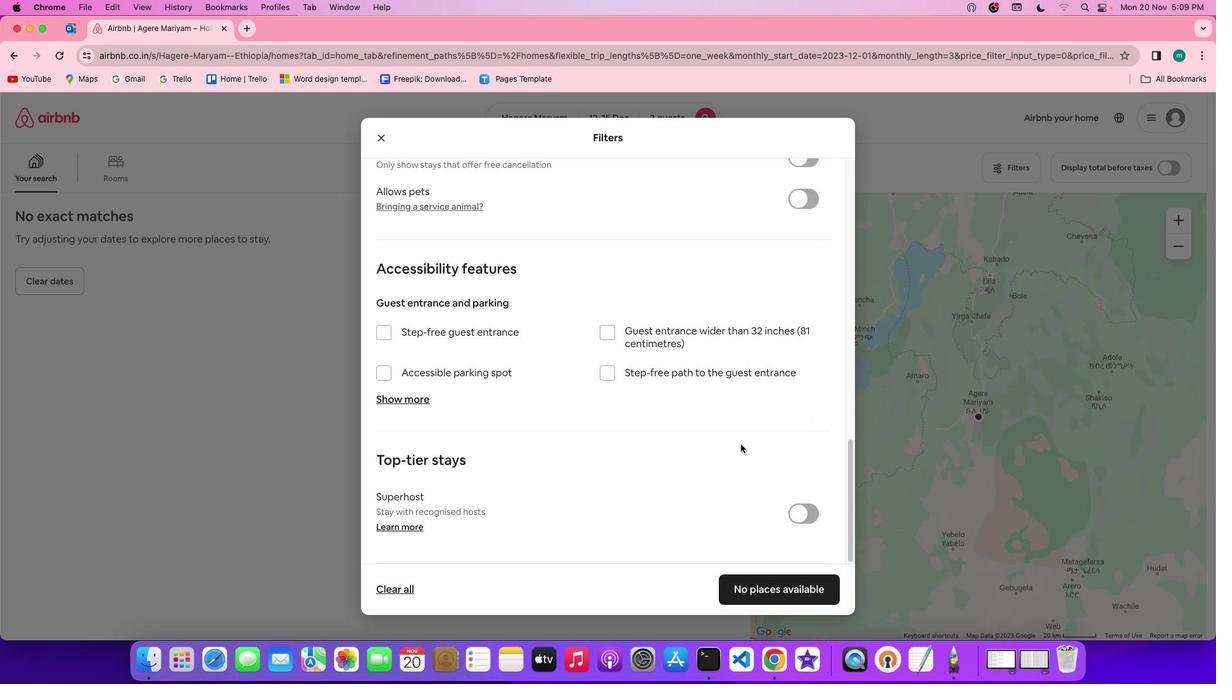 
Action: Mouse scrolled (740, 443) with delta (0, -1)
Screenshot: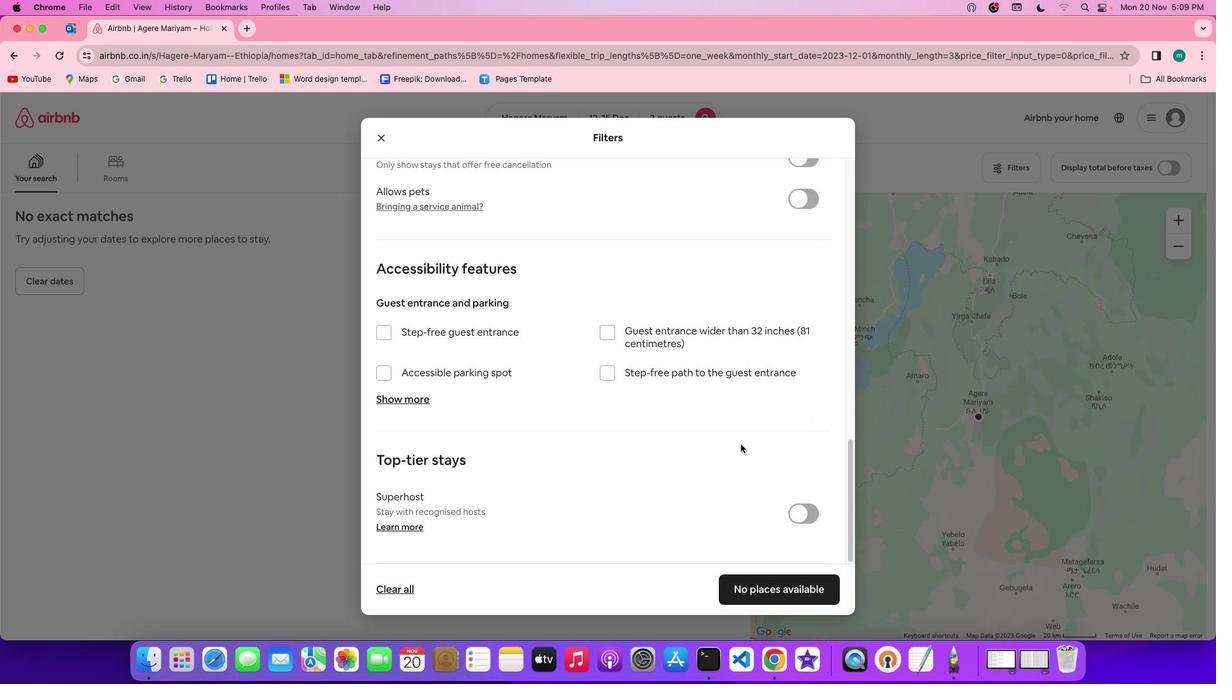 
Action: Mouse scrolled (740, 443) with delta (0, -3)
Screenshot: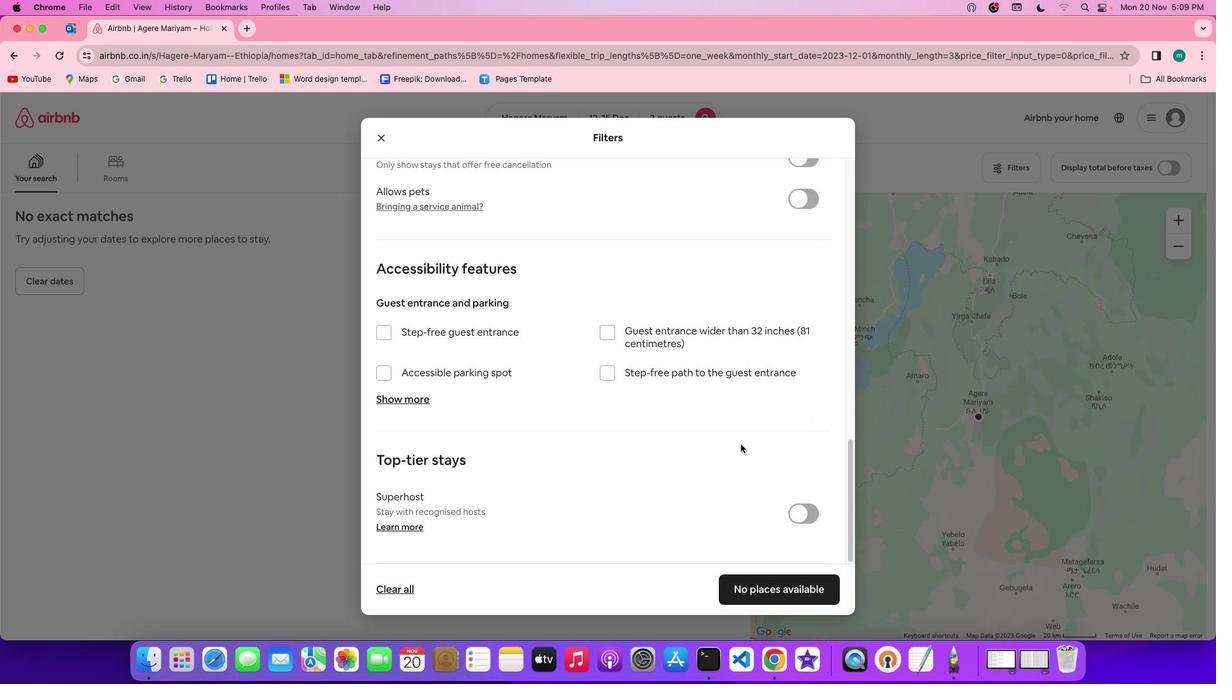 
Action: Mouse scrolled (740, 443) with delta (0, -3)
Screenshot: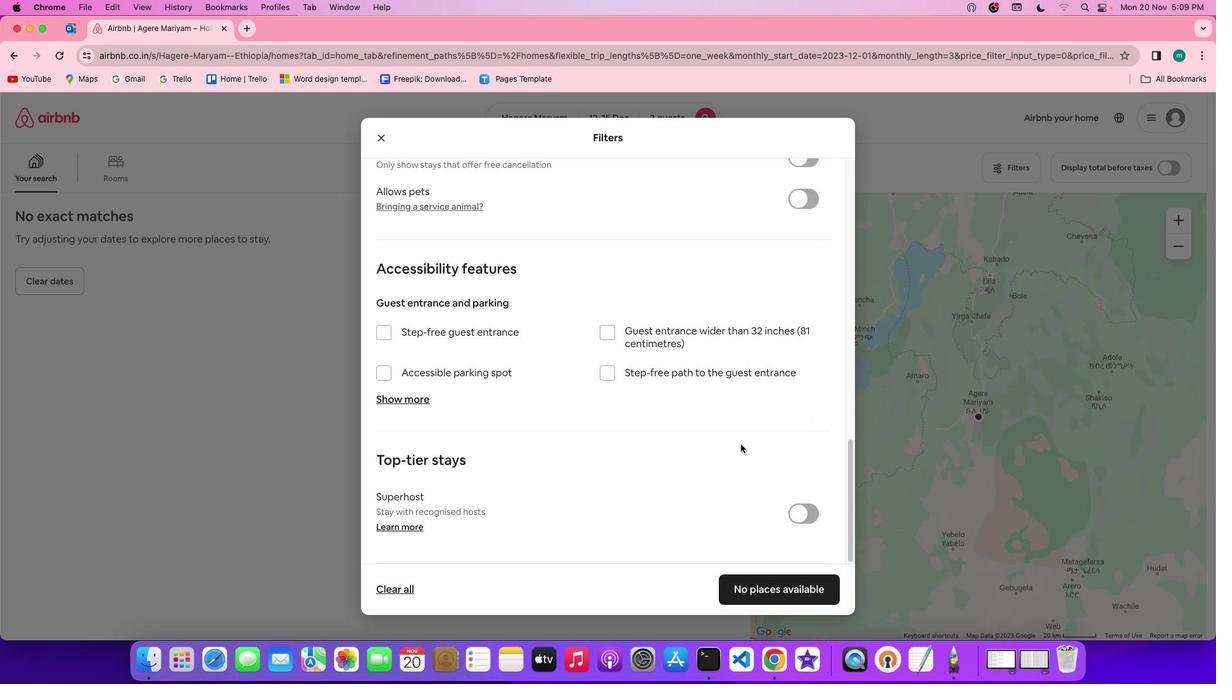 
Action: Mouse scrolled (740, 443) with delta (0, -3)
Screenshot: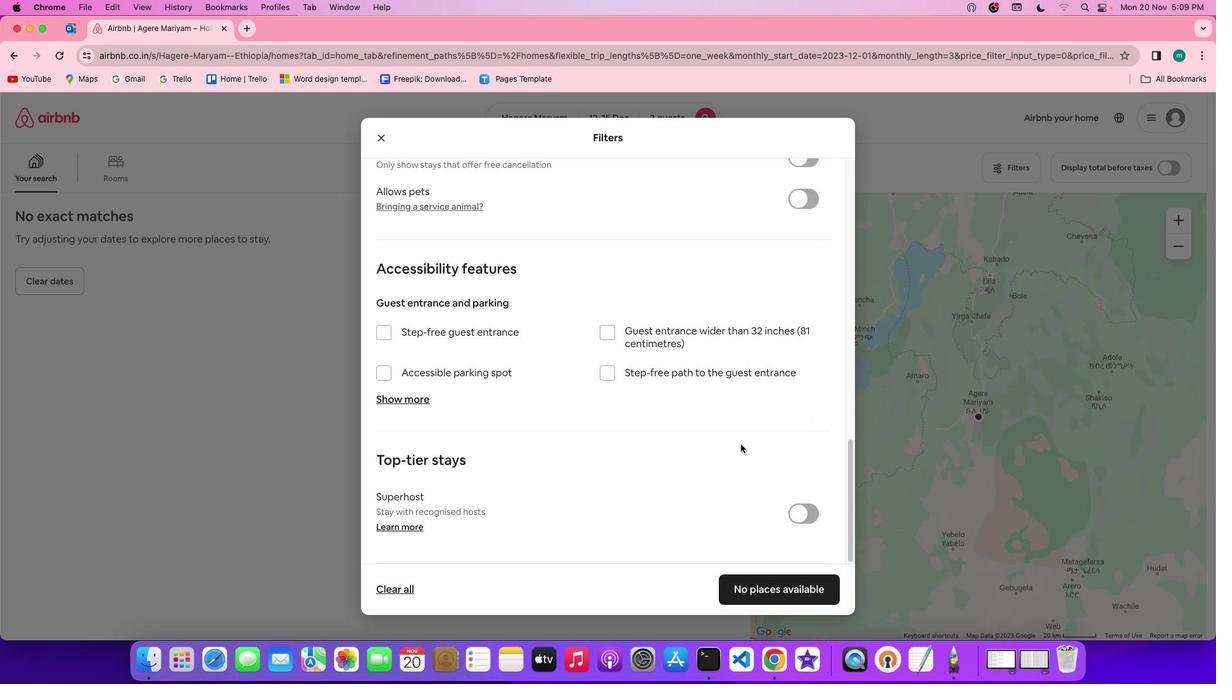 
Action: Mouse moved to (803, 587)
Screenshot: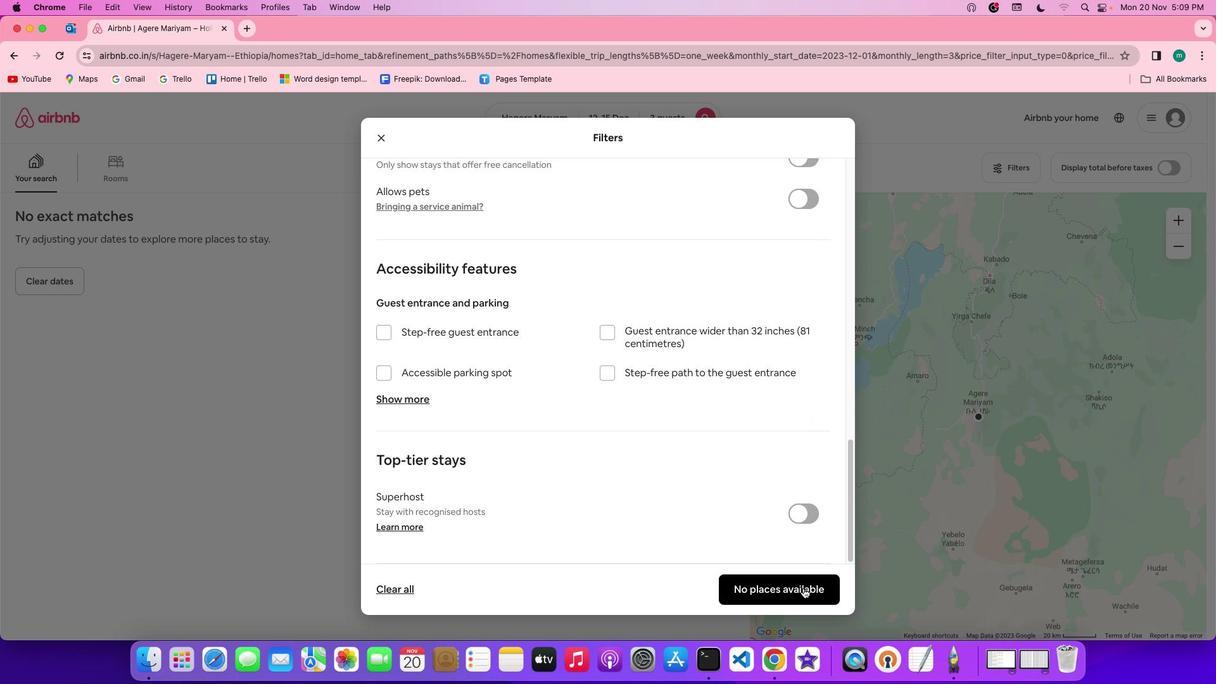 
Action: Mouse pressed left at (803, 587)
Screenshot: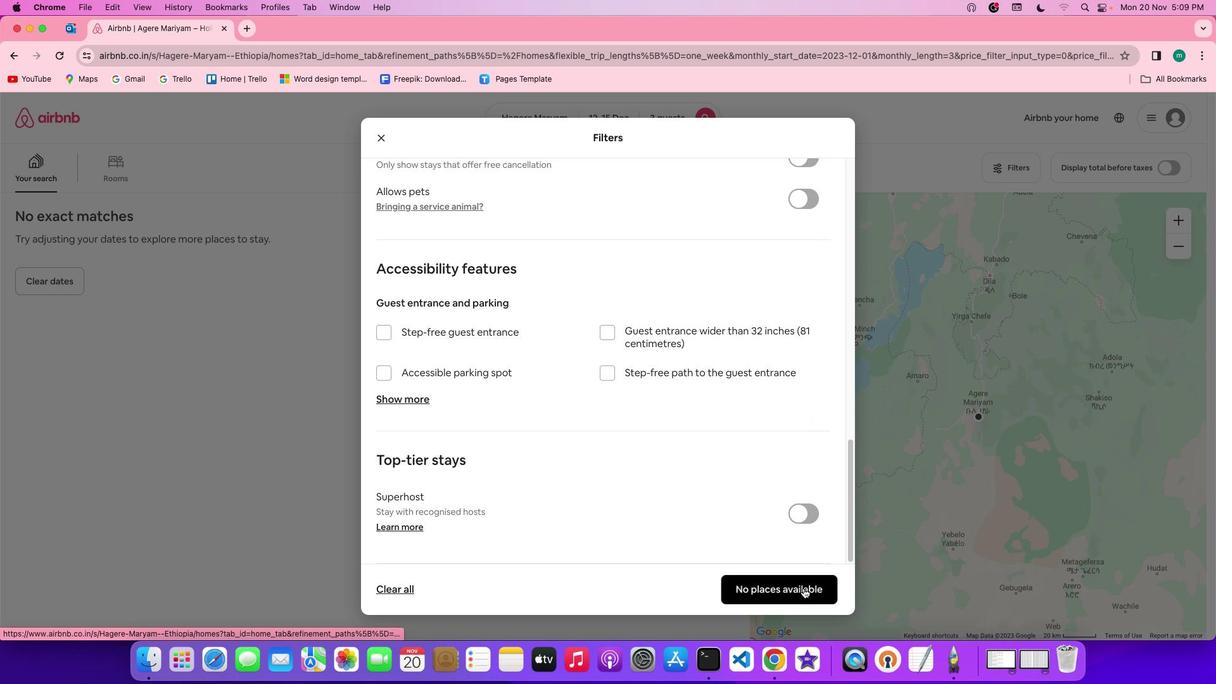 
Action: Mouse moved to (519, 396)
Screenshot: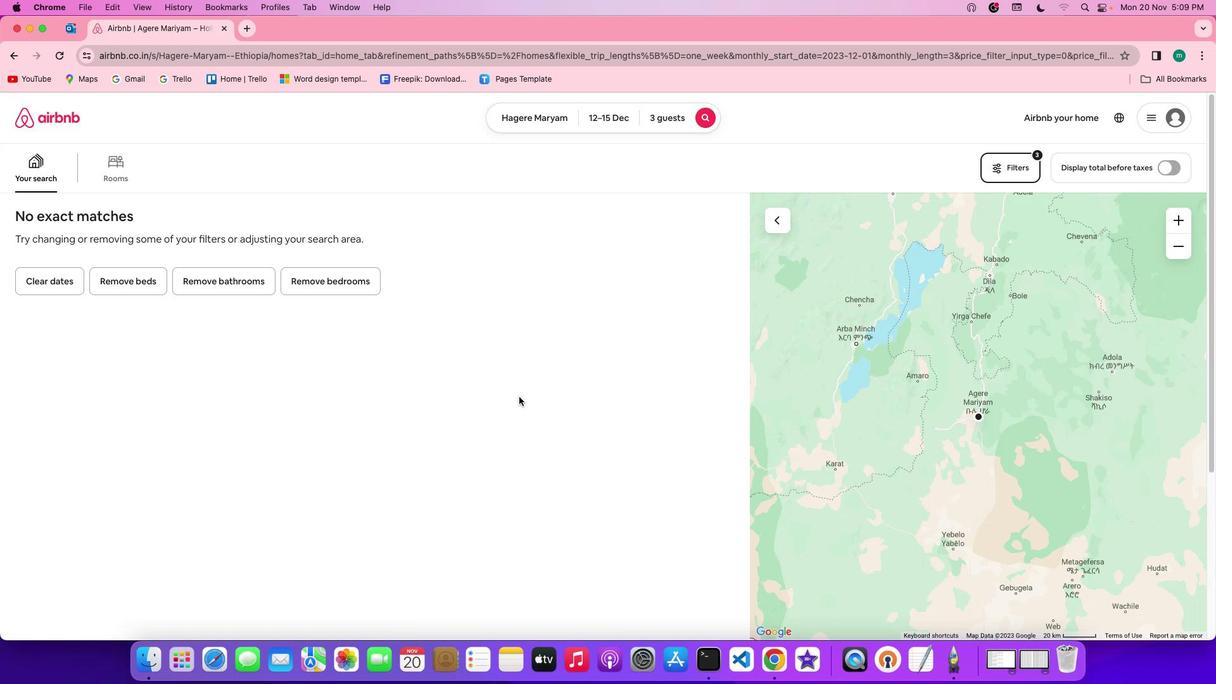 
